 Task: Add Attachment from computer to Card Card0000000237 in Board Board0000000060 in Workspace WS0000000020 in Trello. Add Cover Purple to Card Card0000000237 in Board Board0000000060 in Workspace WS0000000020 in Trello. Add "Move Card To …" Button titled Button0000000237 to "top" of the list "To Do" to Card Card0000000237 in Board Board0000000060 in Workspace WS0000000020 in Trello. Add Description DS0000000237 to Card Card0000000237 in Board Board0000000060 in Workspace WS0000000020 in Trello. Add Comment CM0000000237 to Card Card0000000237 in Board Board0000000060 in Workspace WS0000000020 in Trello
Action: Mouse moved to (402, 327)
Screenshot: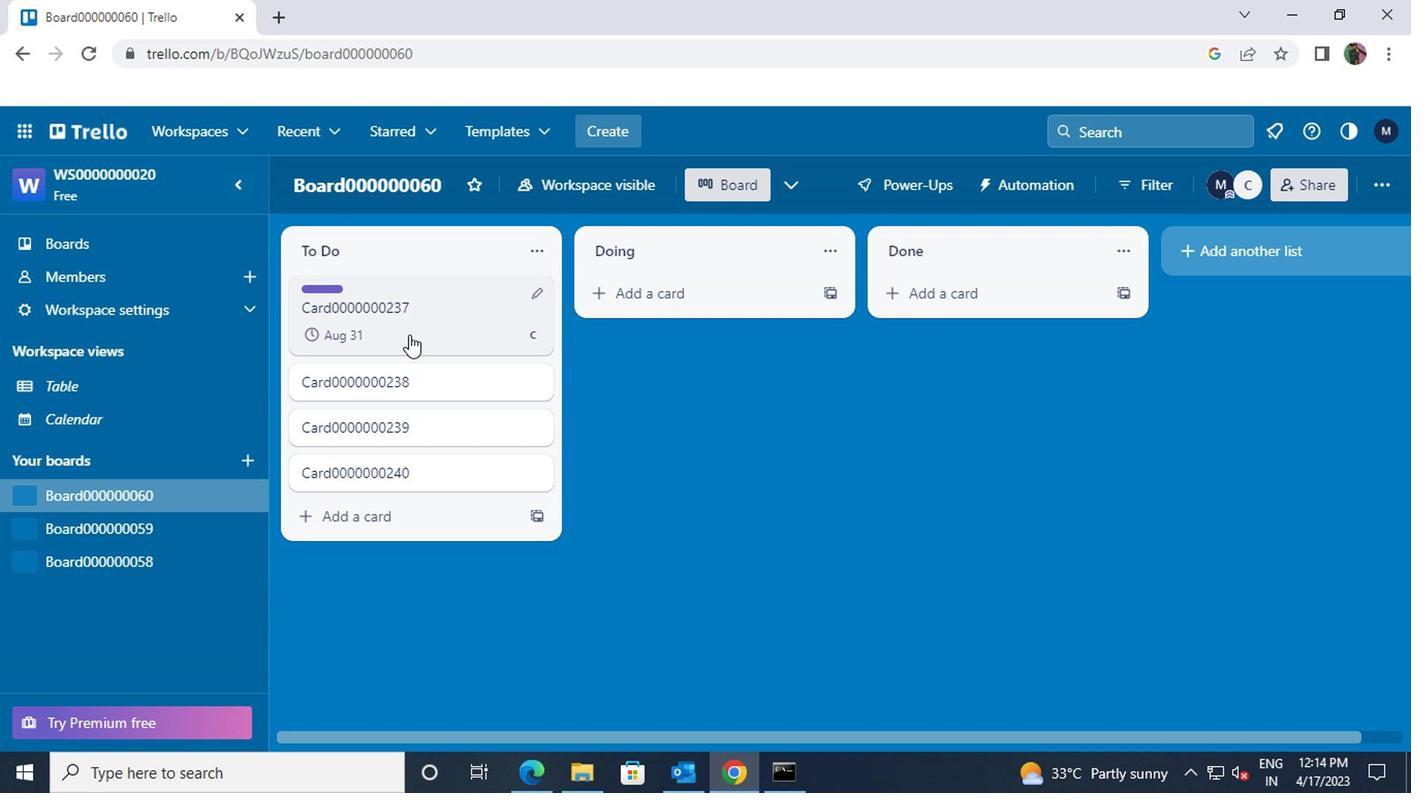 
Action: Mouse pressed left at (402, 327)
Screenshot: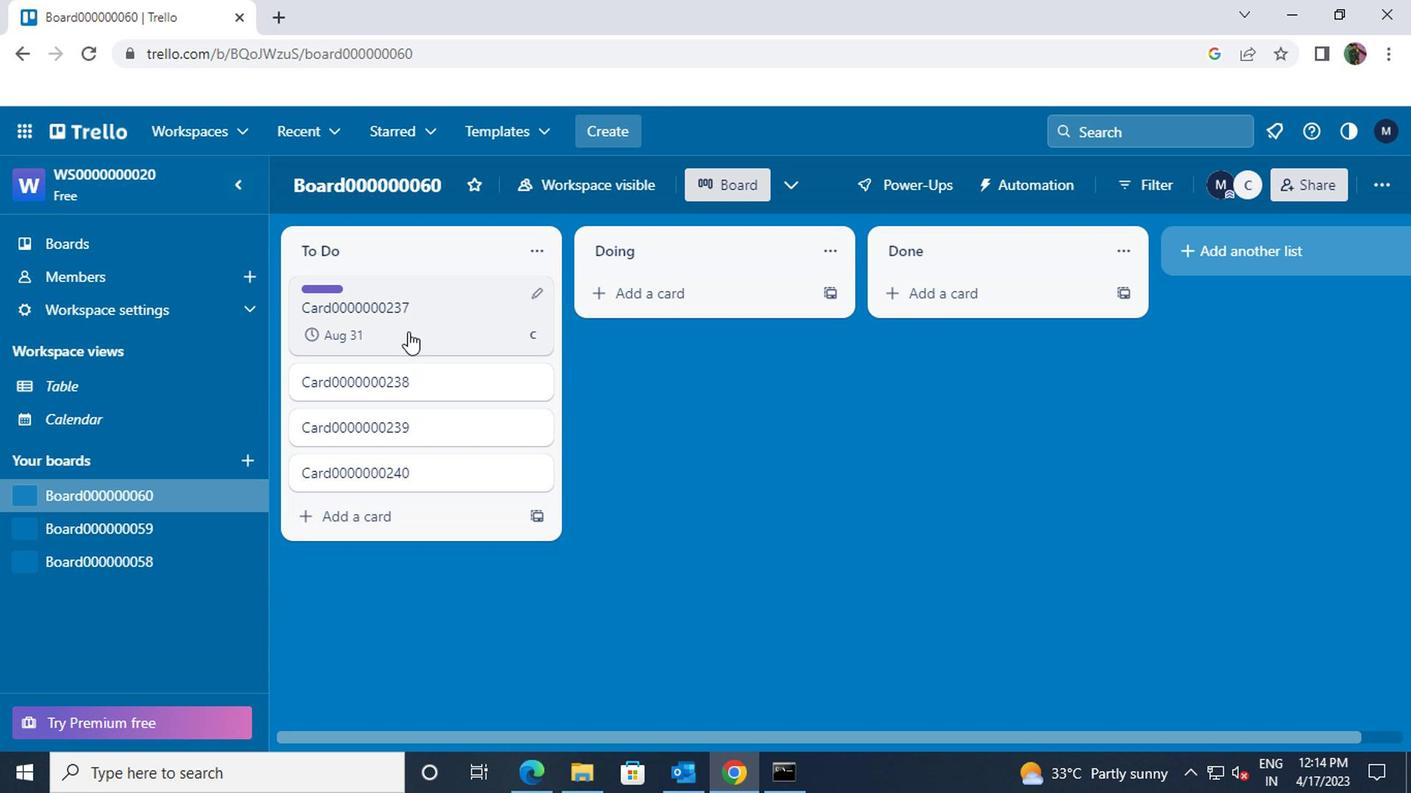 
Action: Mouse moved to (930, 461)
Screenshot: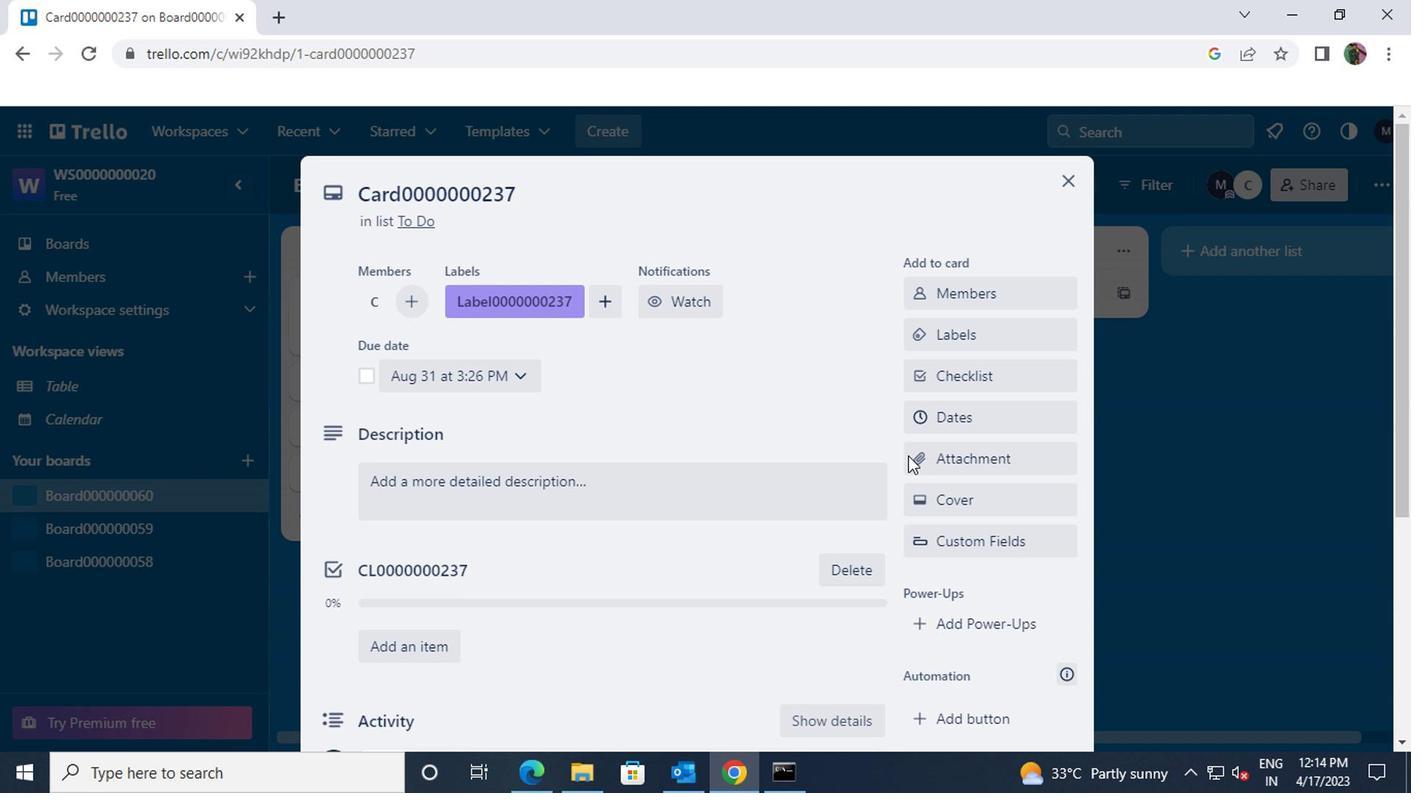 
Action: Mouse pressed left at (930, 461)
Screenshot: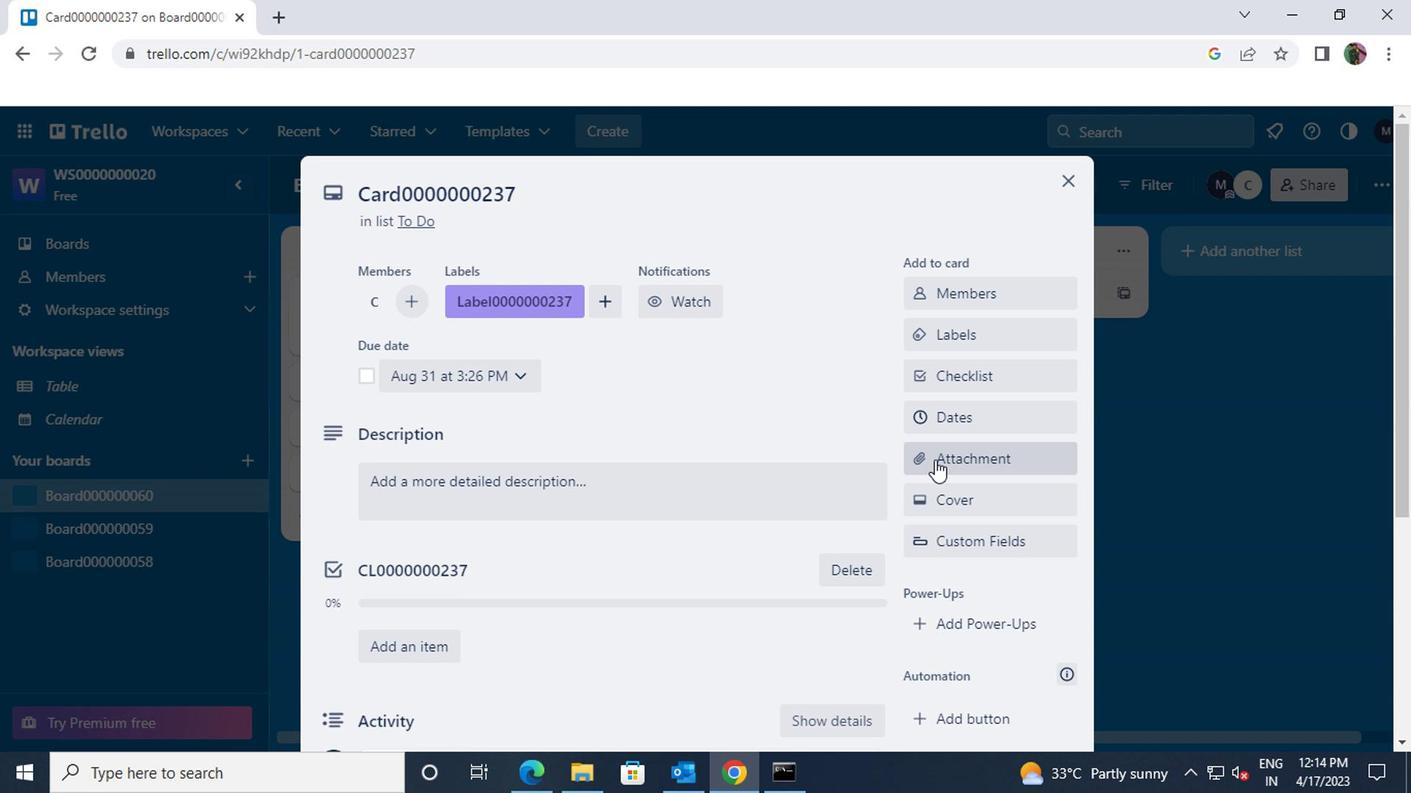 
Action: Mouse moved to (961, 216)
Screenshot: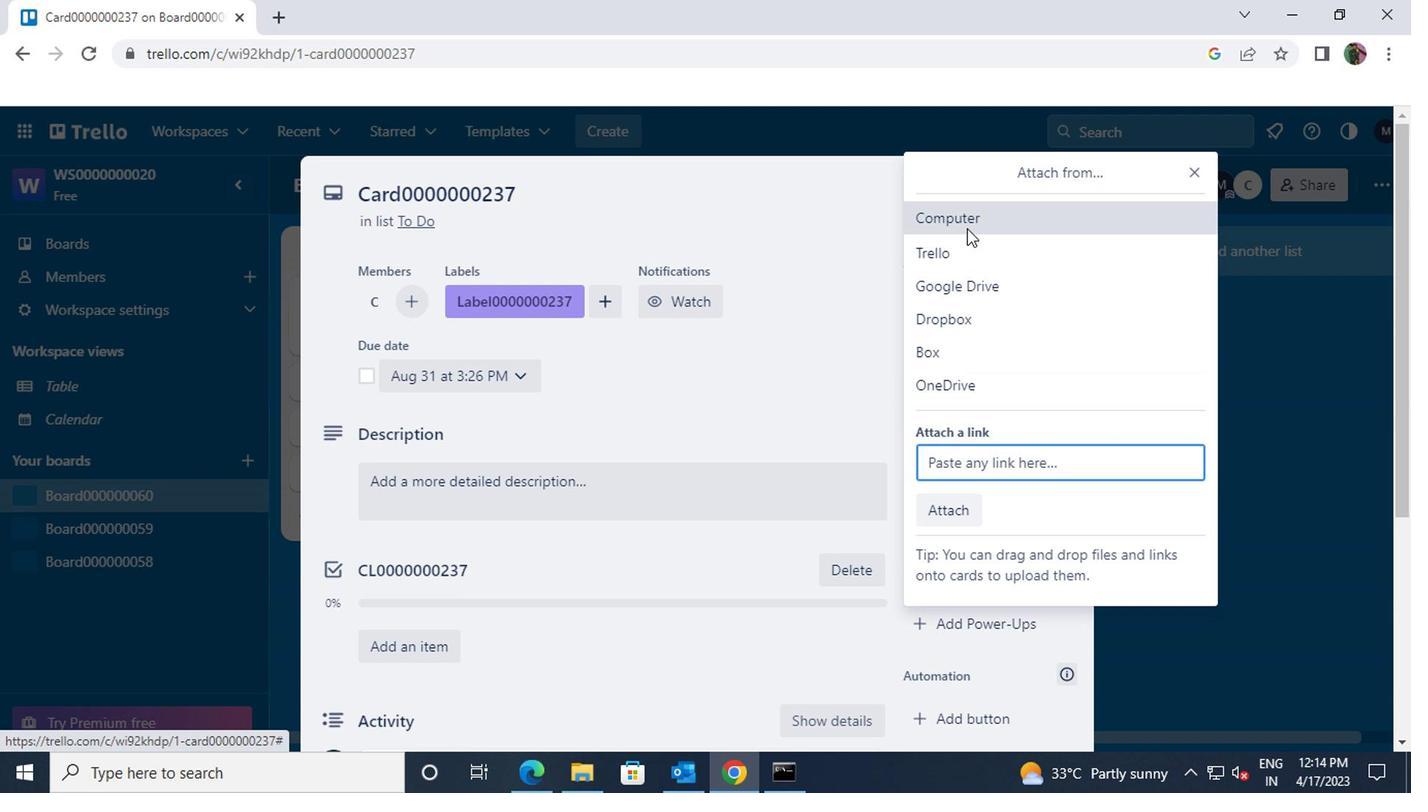
Action: Mouse pressed left at (961, 216)
Screenshot: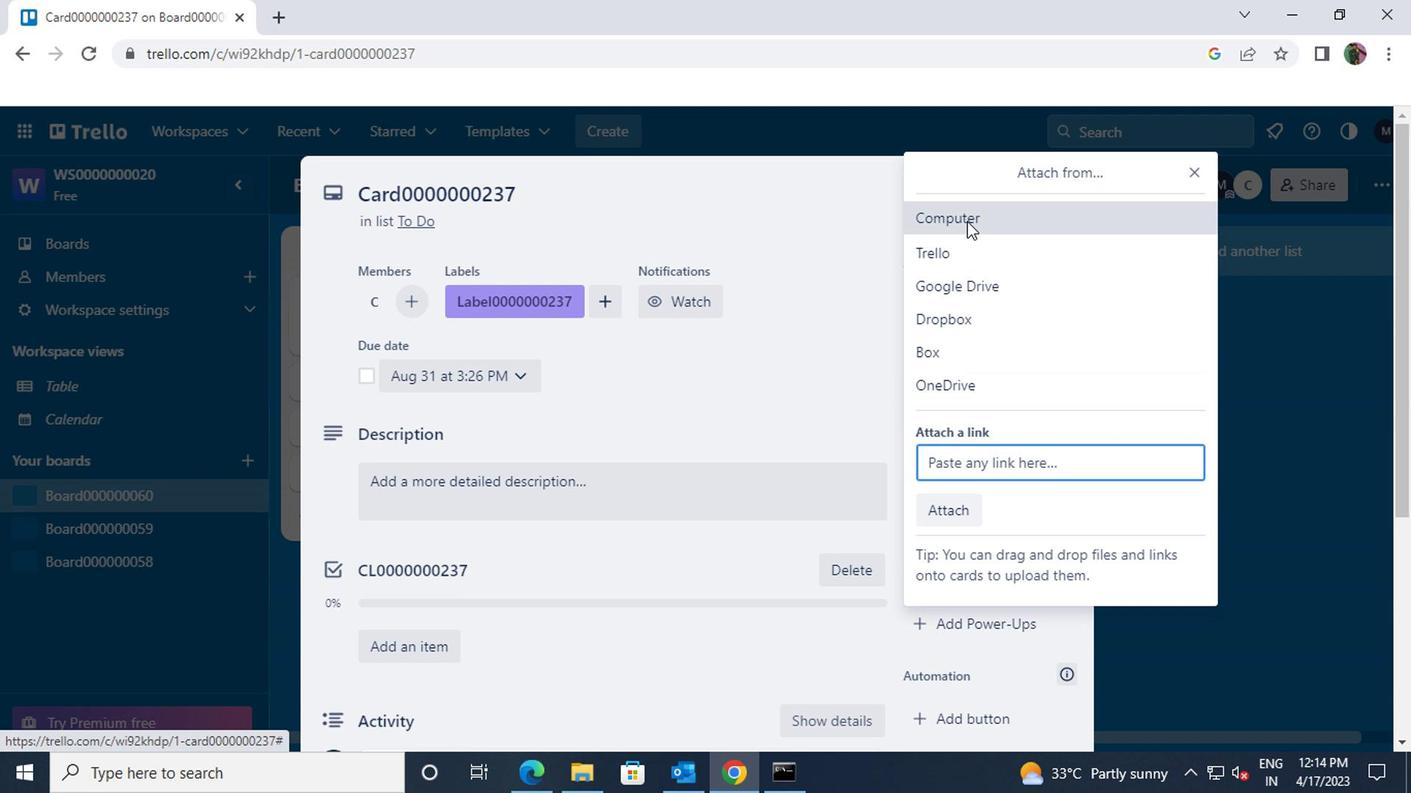 
Action: Mouse moved to (529, 222)
Screenshot: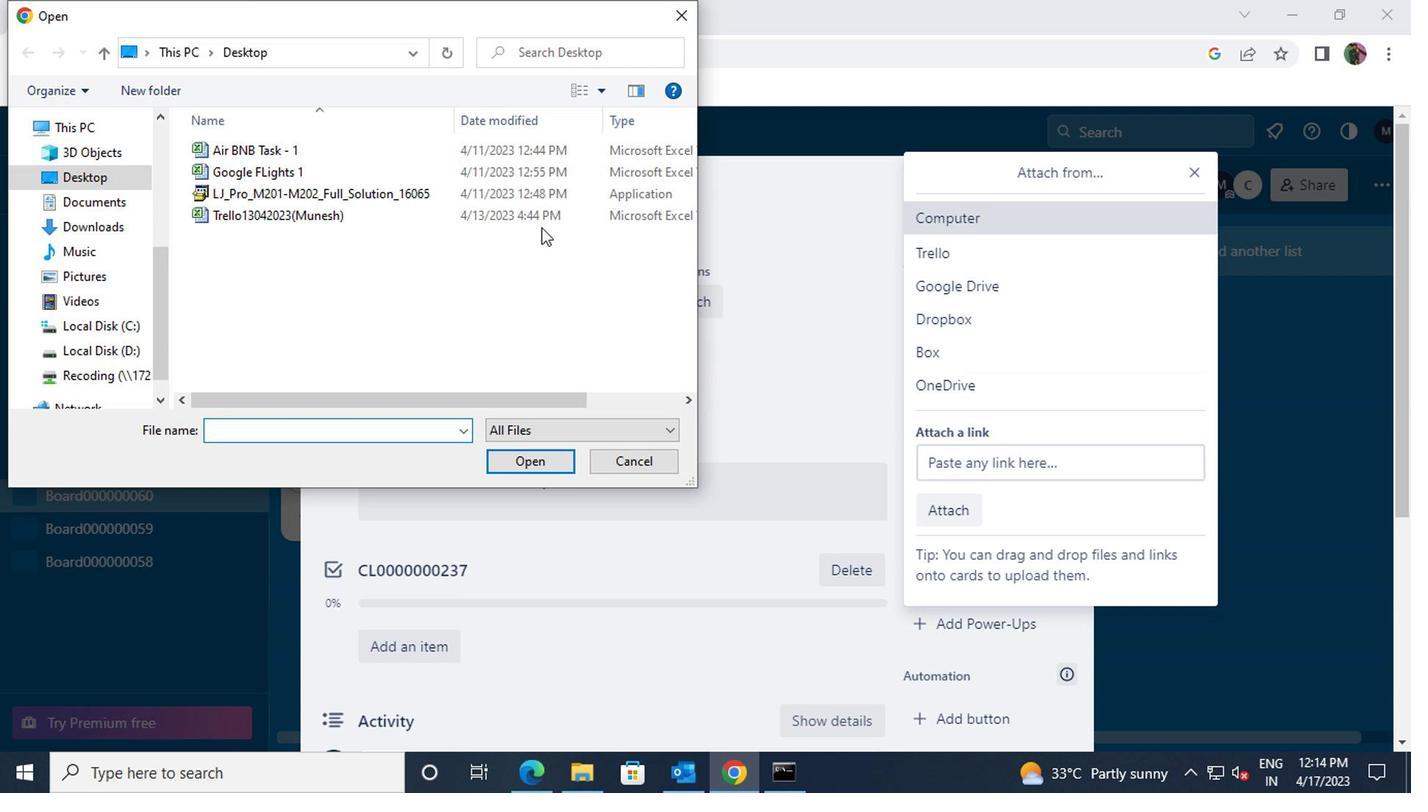 
Action: Mouse pressed left at (529, 222)
Screenshot: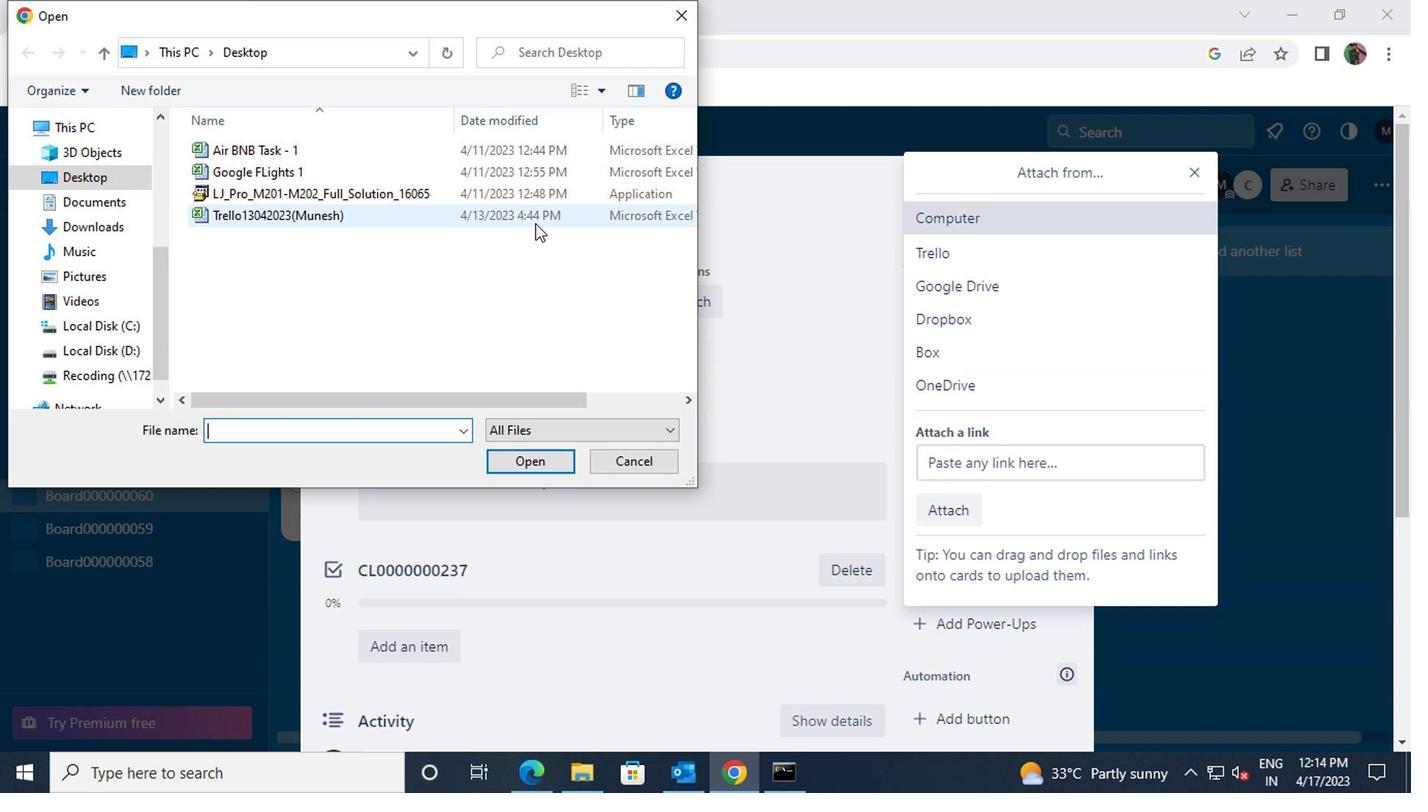 
Action: Mouse moved to (550, 460)
Screenshot: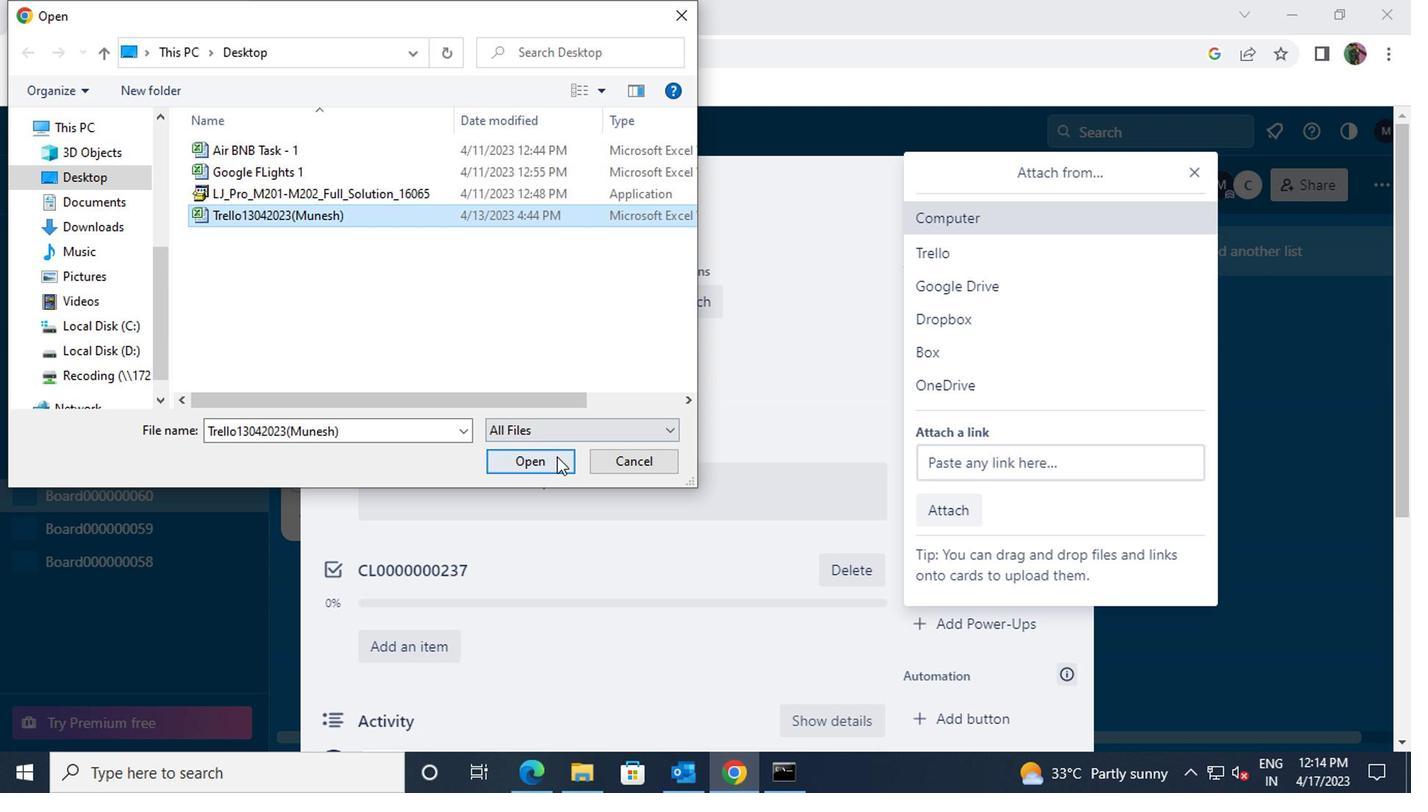 
Action: Mouse pressed left at (550, 460)
Screenshot: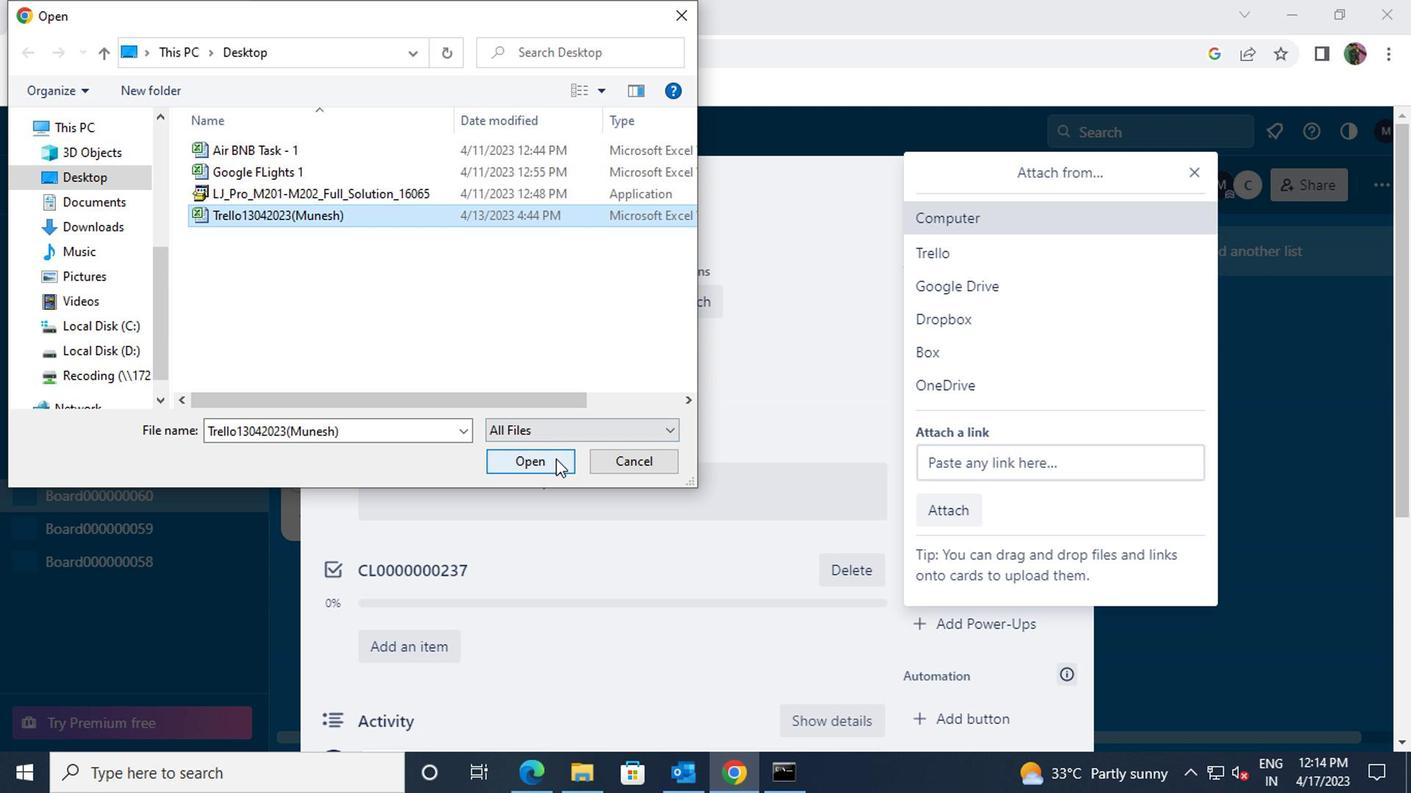 
Action: Mouse moved to (979, 501)
Screenshot: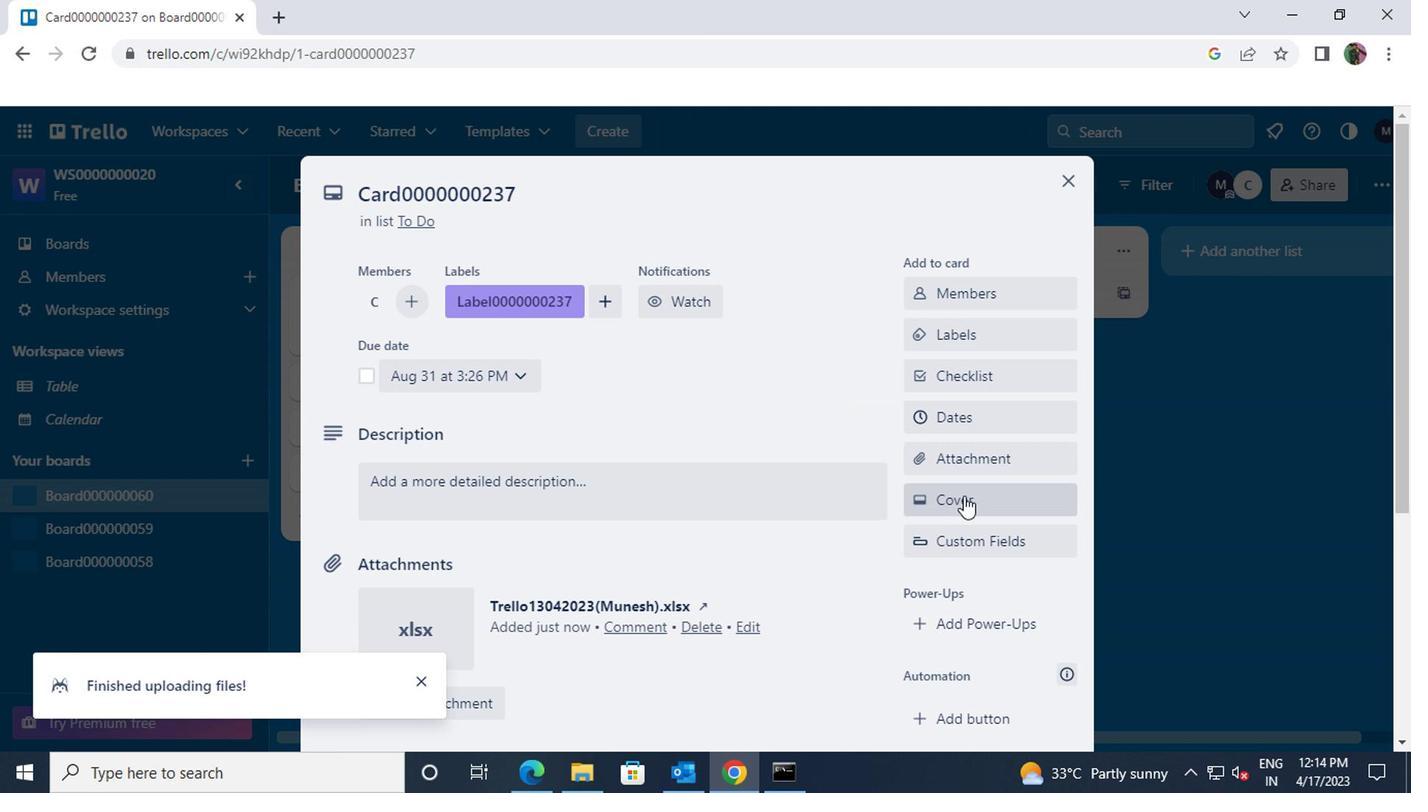 
Action: Mouse pressed left at (979, 501)
Screenshot: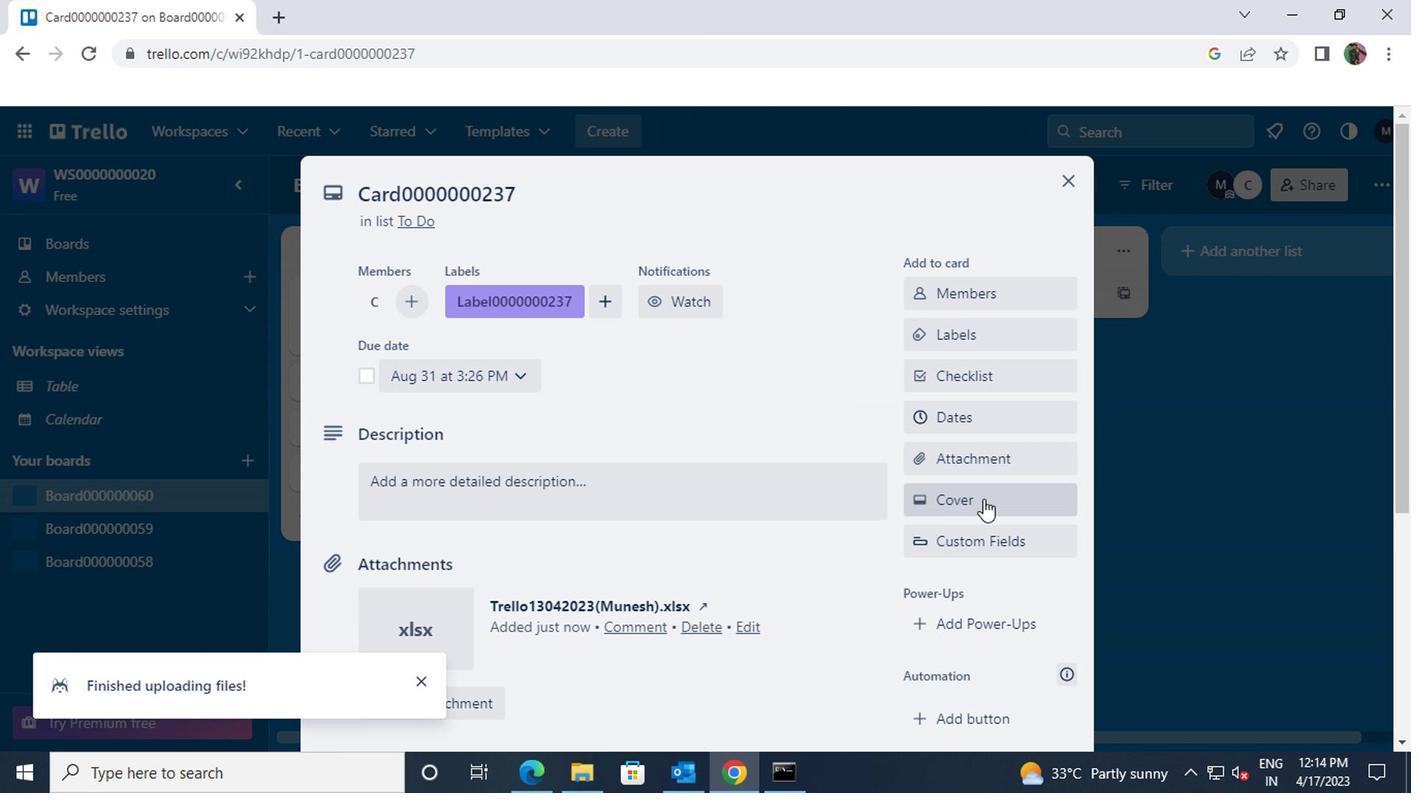 
Action: Mouse moved to (1166, 360)
Screenshot: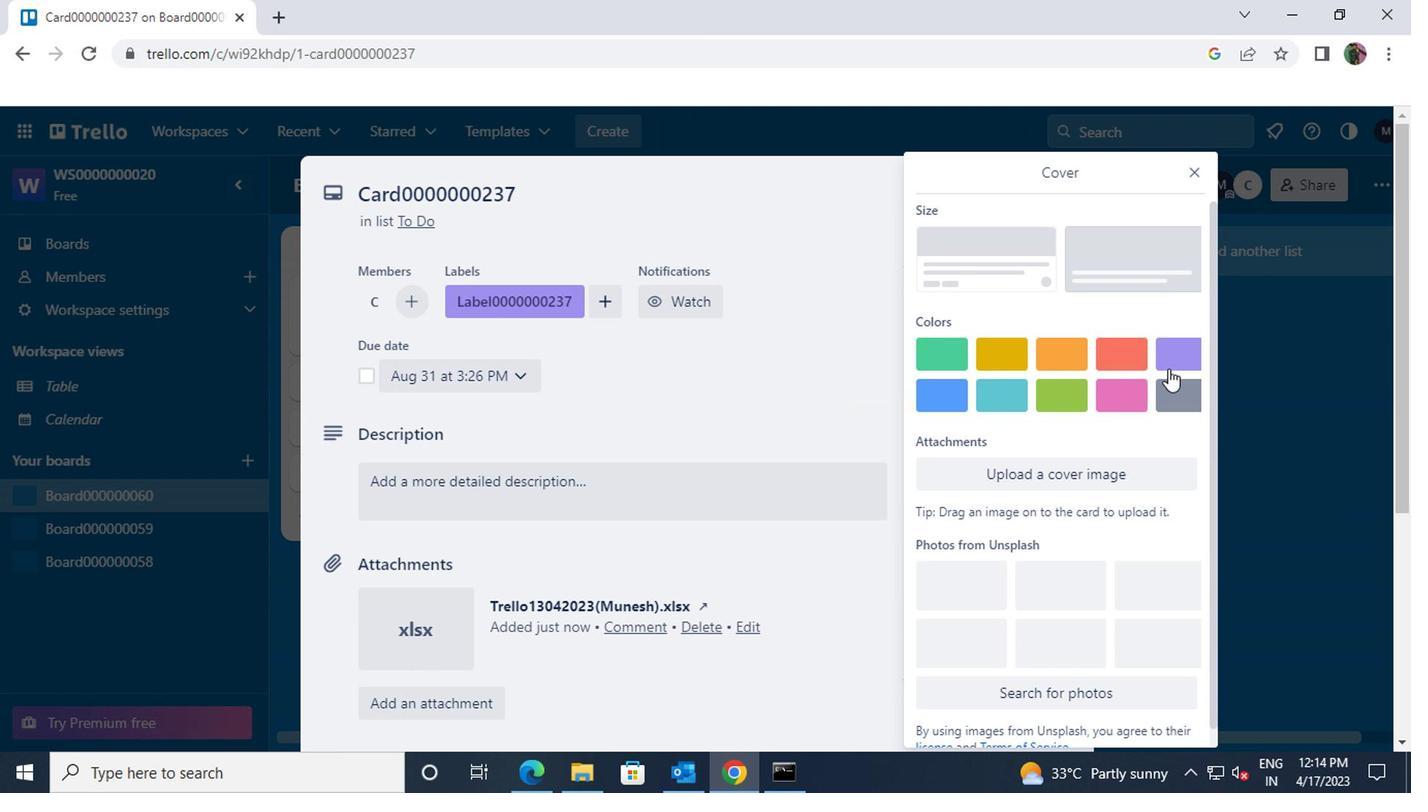 
Action: Mouse pressed left at (1166, 360)
Screenshot: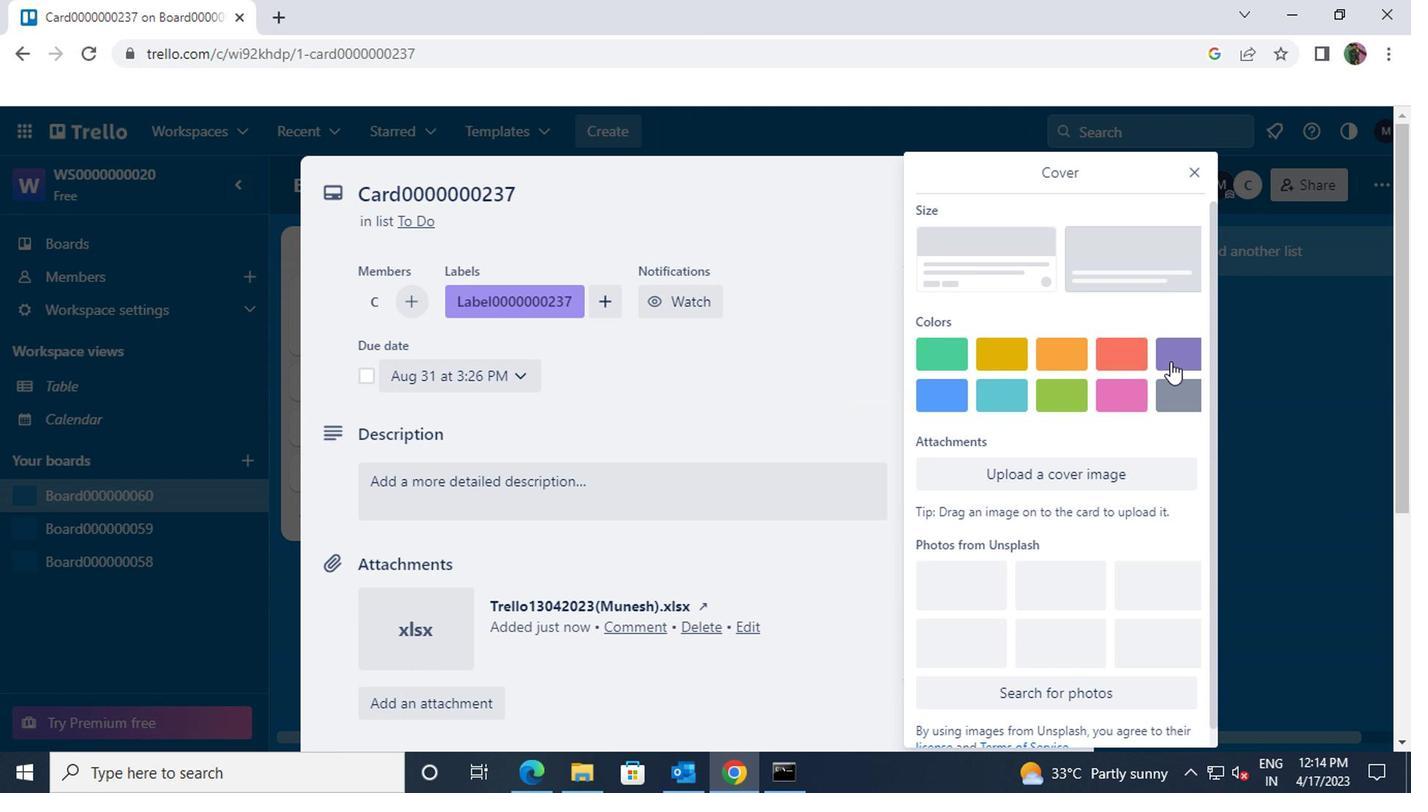 
Action: Mouse moved to (1190, 170)
Screenshot: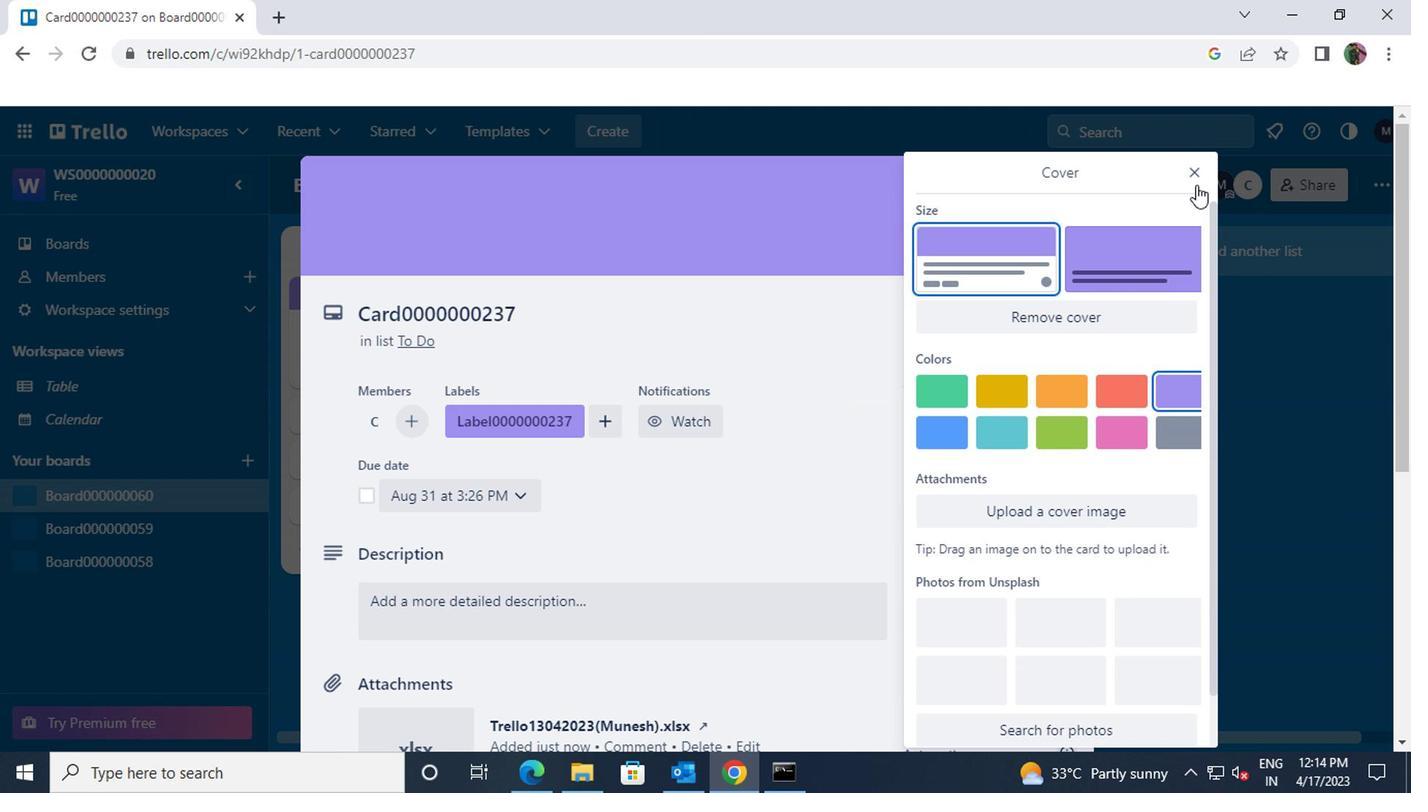
Action: Mouse pressed left at (1190, 170)
Screenshot: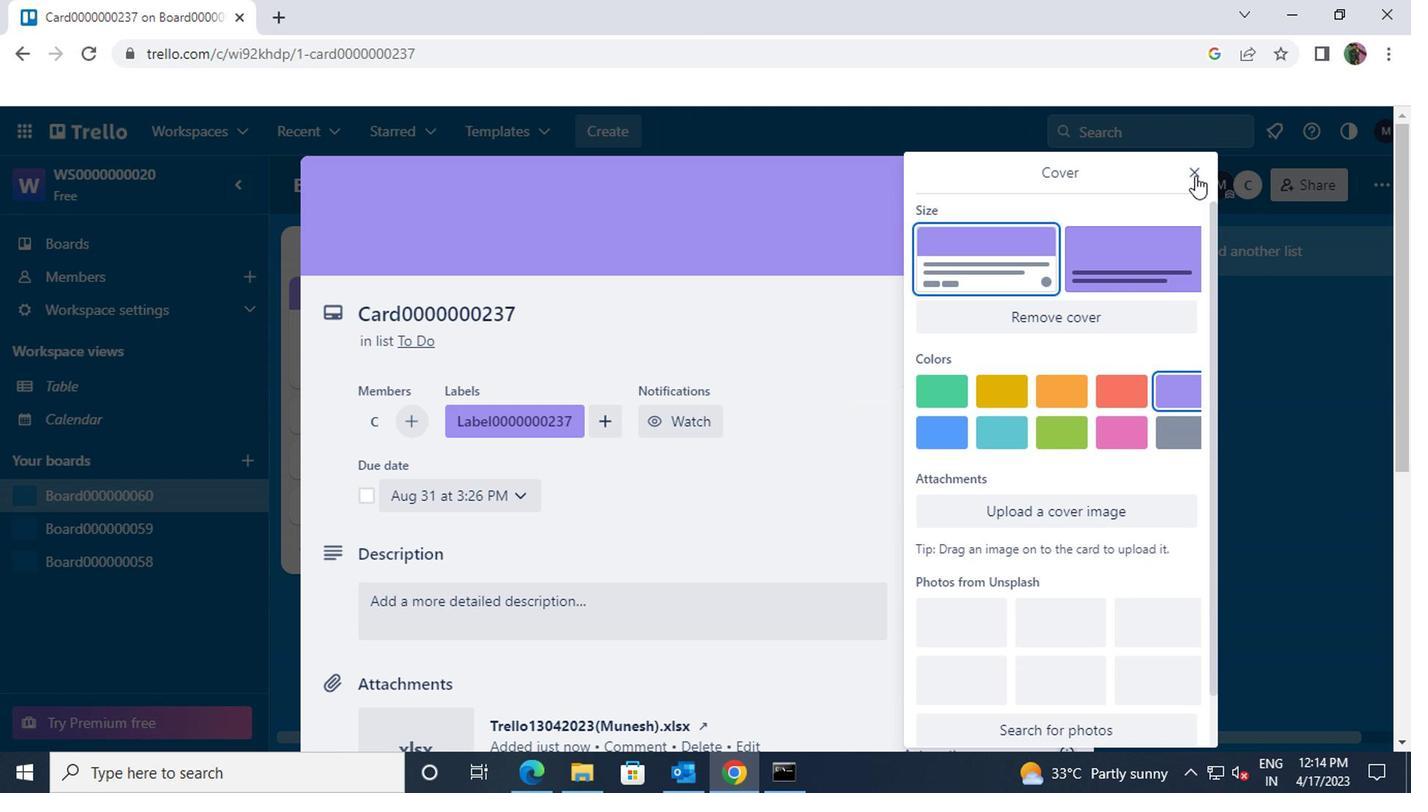 
Action: Mouse moved to (991, 529)
Screenshot: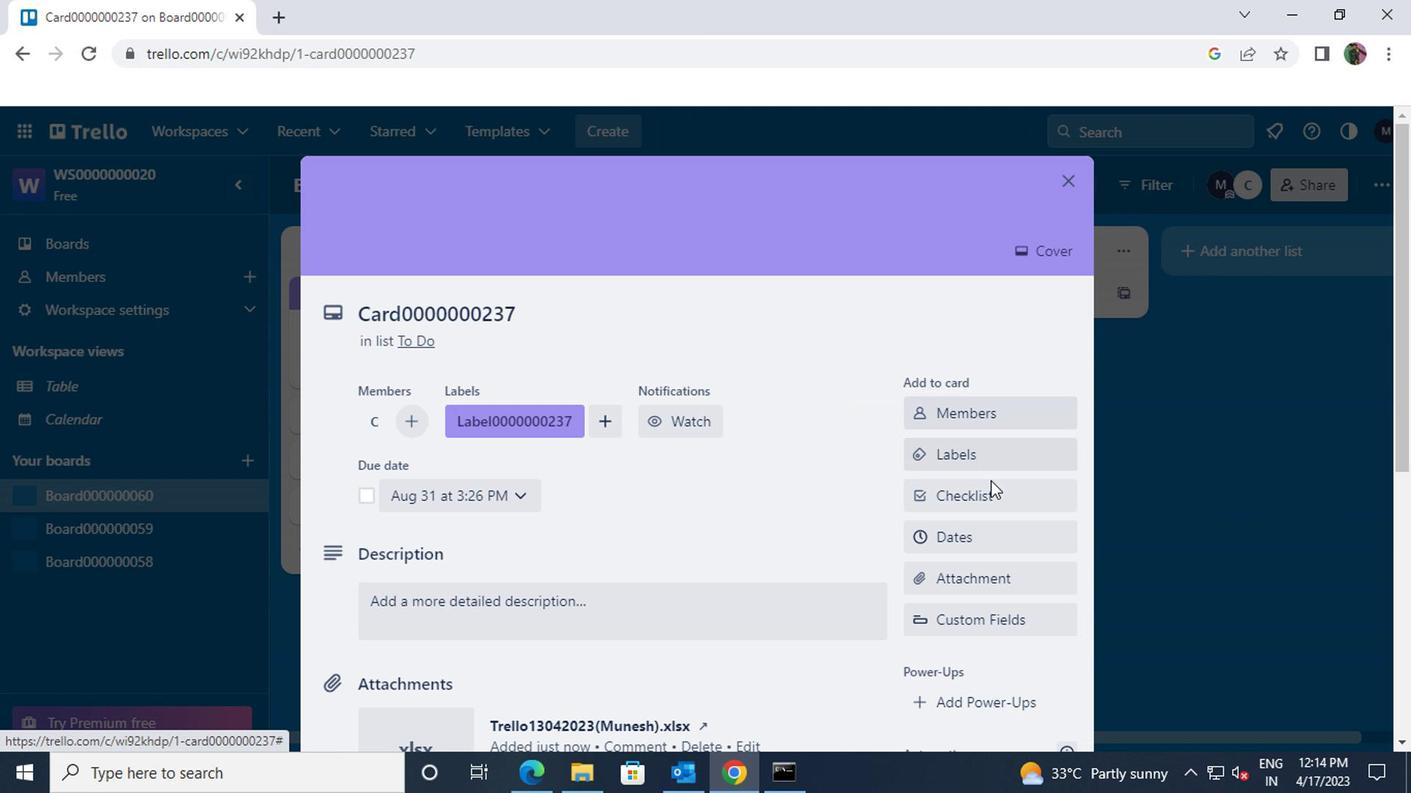 
Action: Mouse scrolled (991, 529) with delta (0, 0)
Screenshot: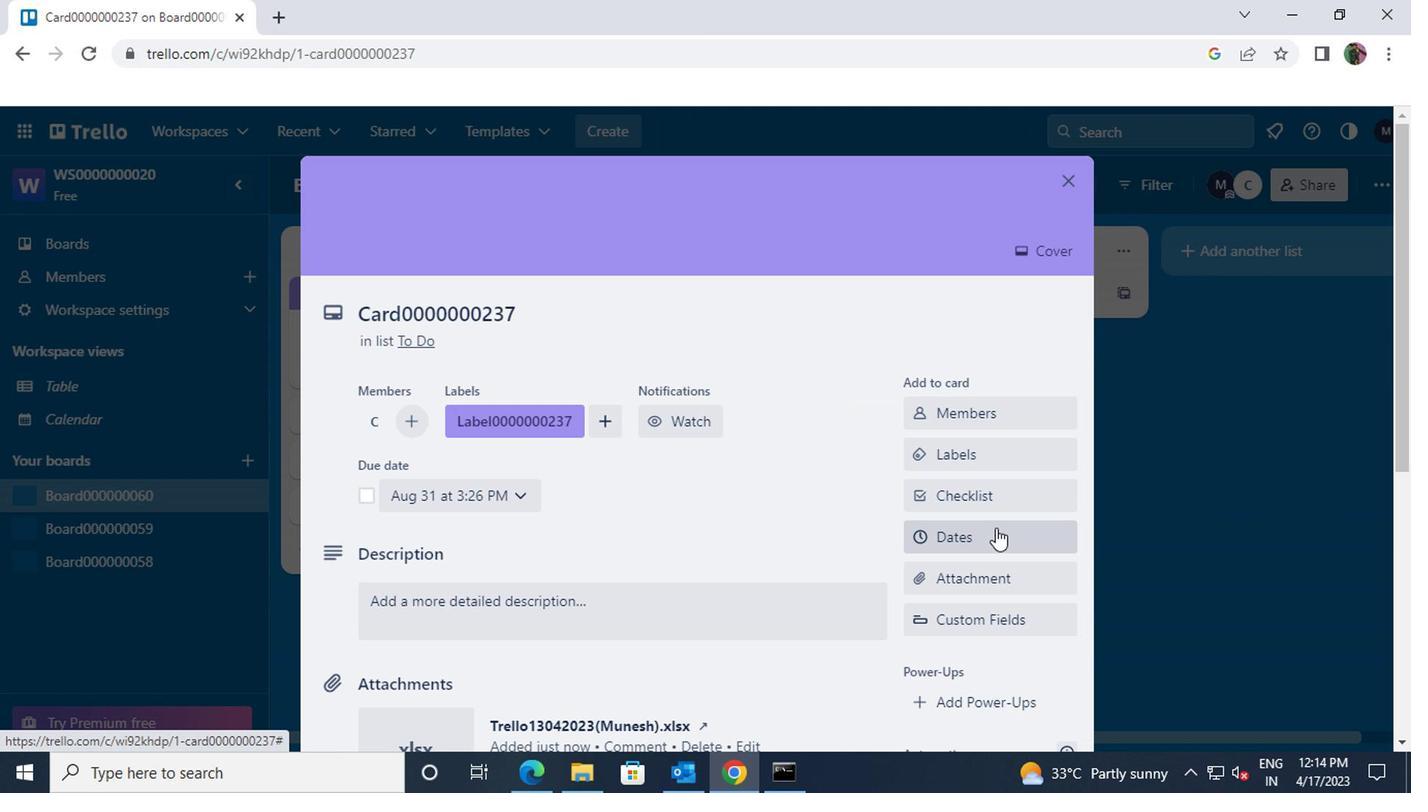 
Action: Mouse scrolled (991, 529) with delta (0, 0)
Screenshot: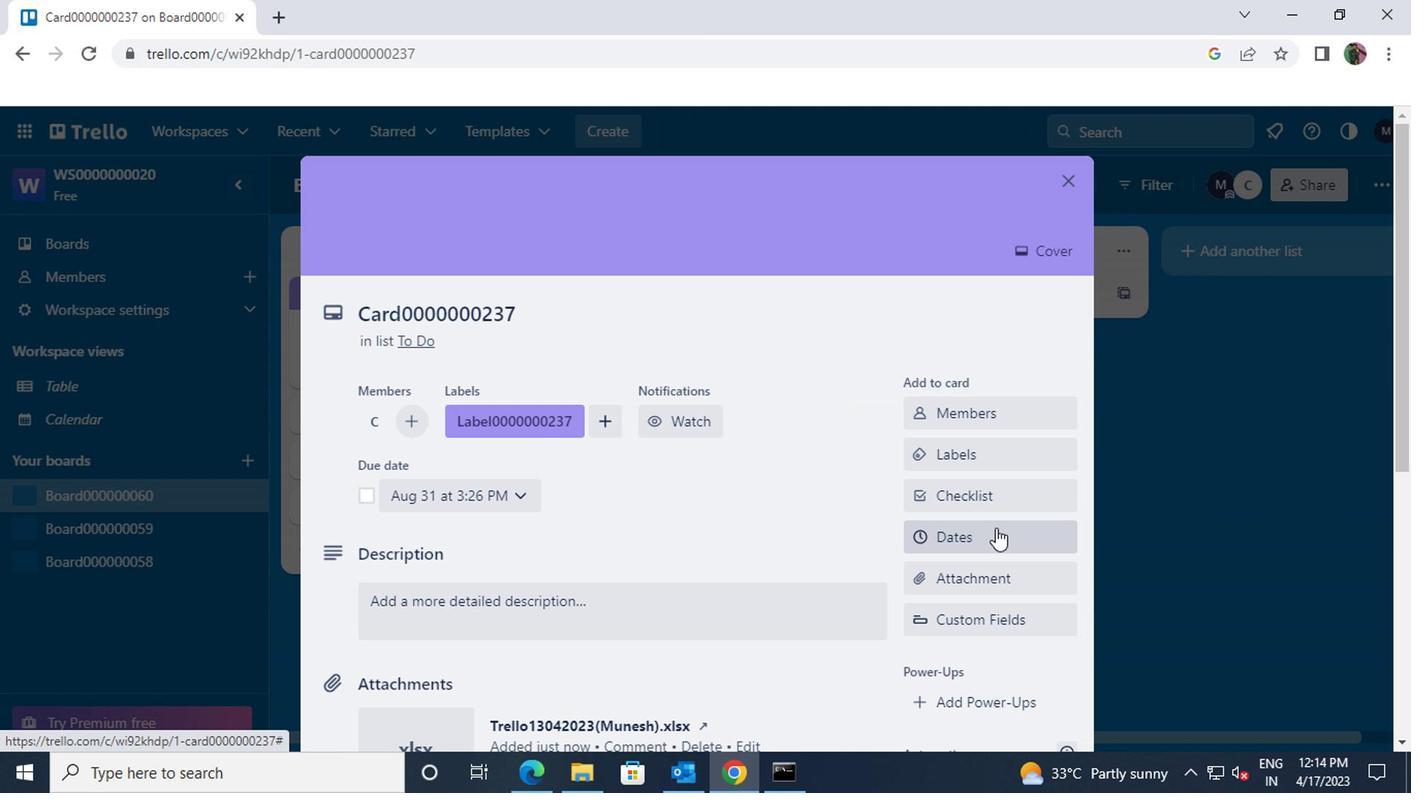 
Action: Mouse scrolled (991, 529) with delta (0, 0)
Screenshot: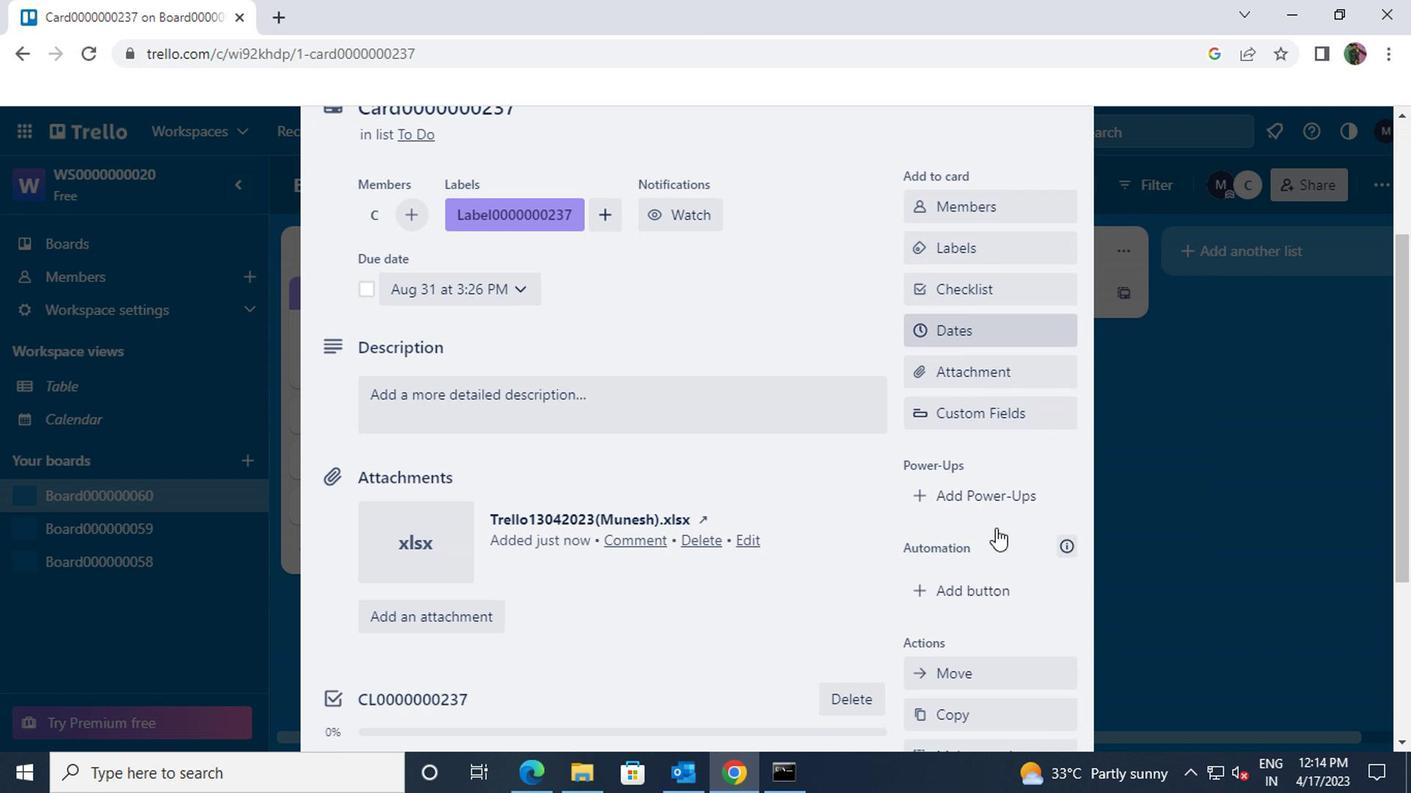 
Action: Mouse moved to (987, 499)
Screenshot: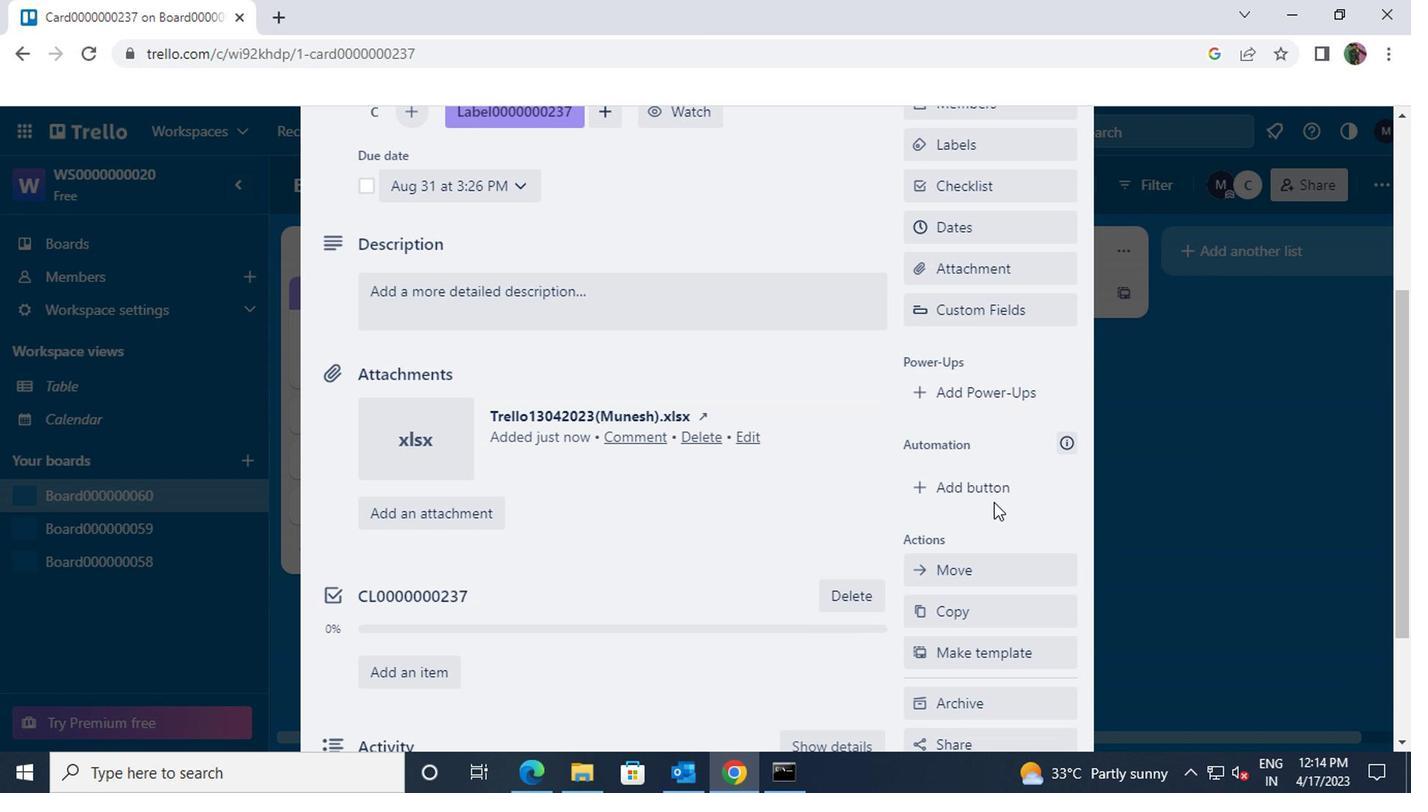 
Action: Mouse pressed left at (987, 499)
Screenshot: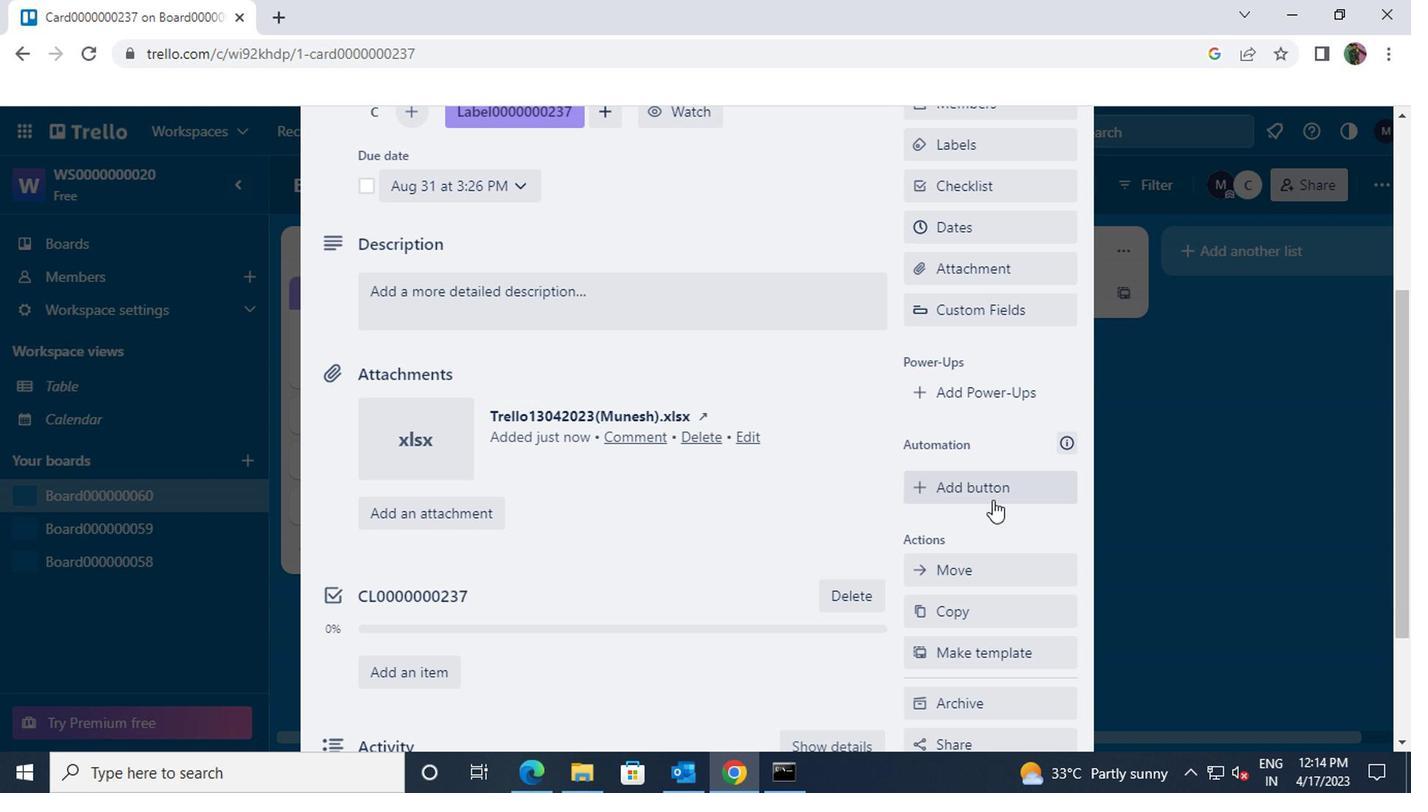 
Action: Mouse moved to (944, 271)
Screenshot: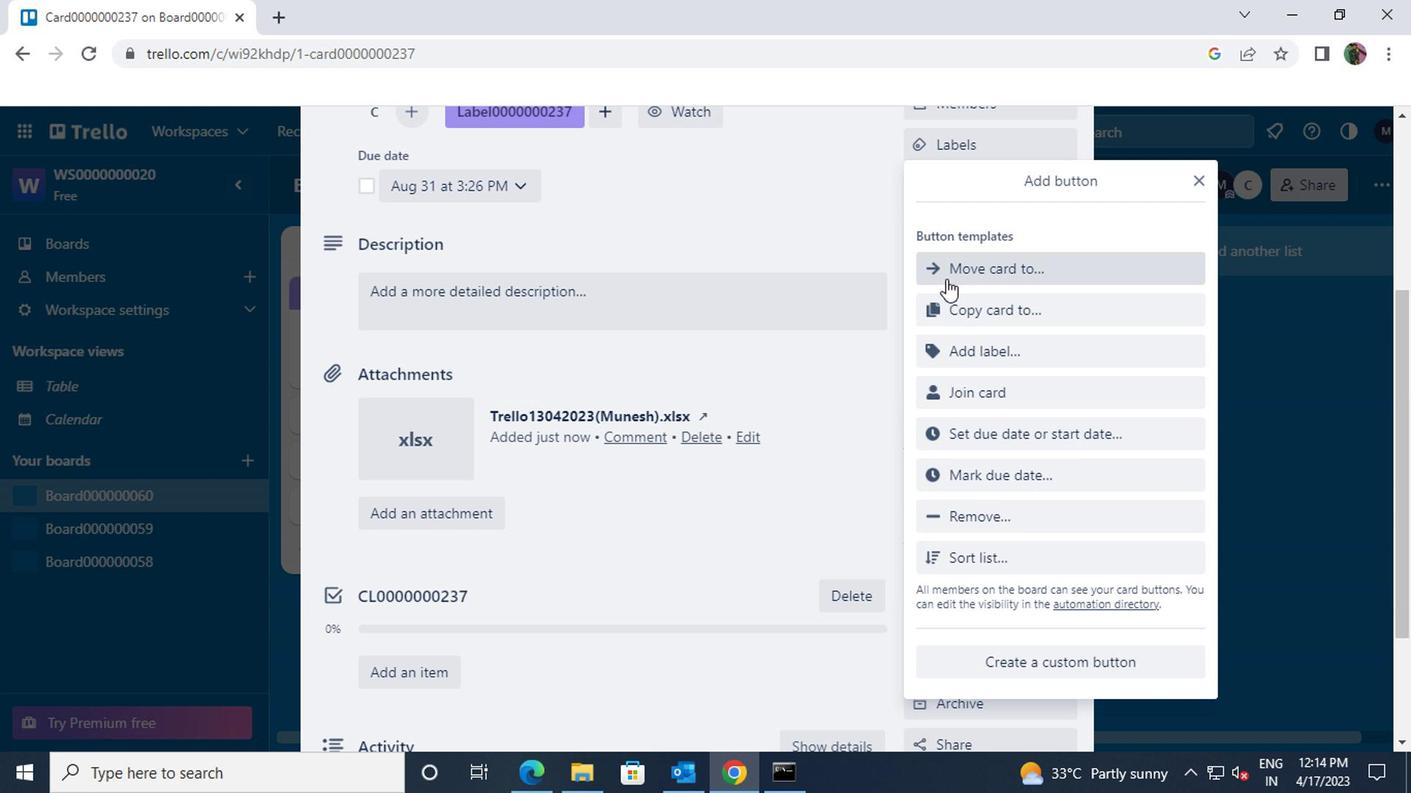 
Action: Mouse pressed left at (944, 271)
Screenshot: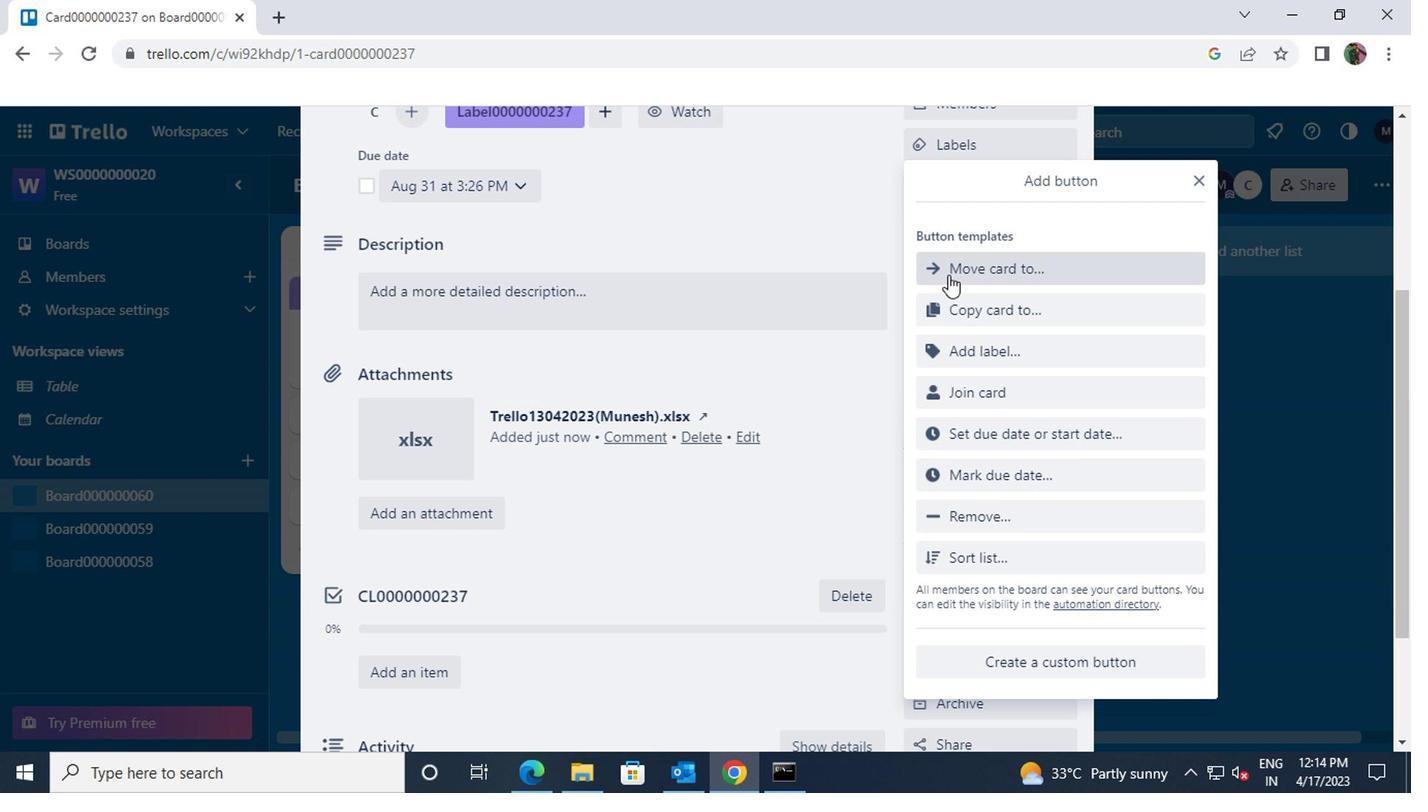 
Action: Mouse moved to (986, 257)
Screenshot: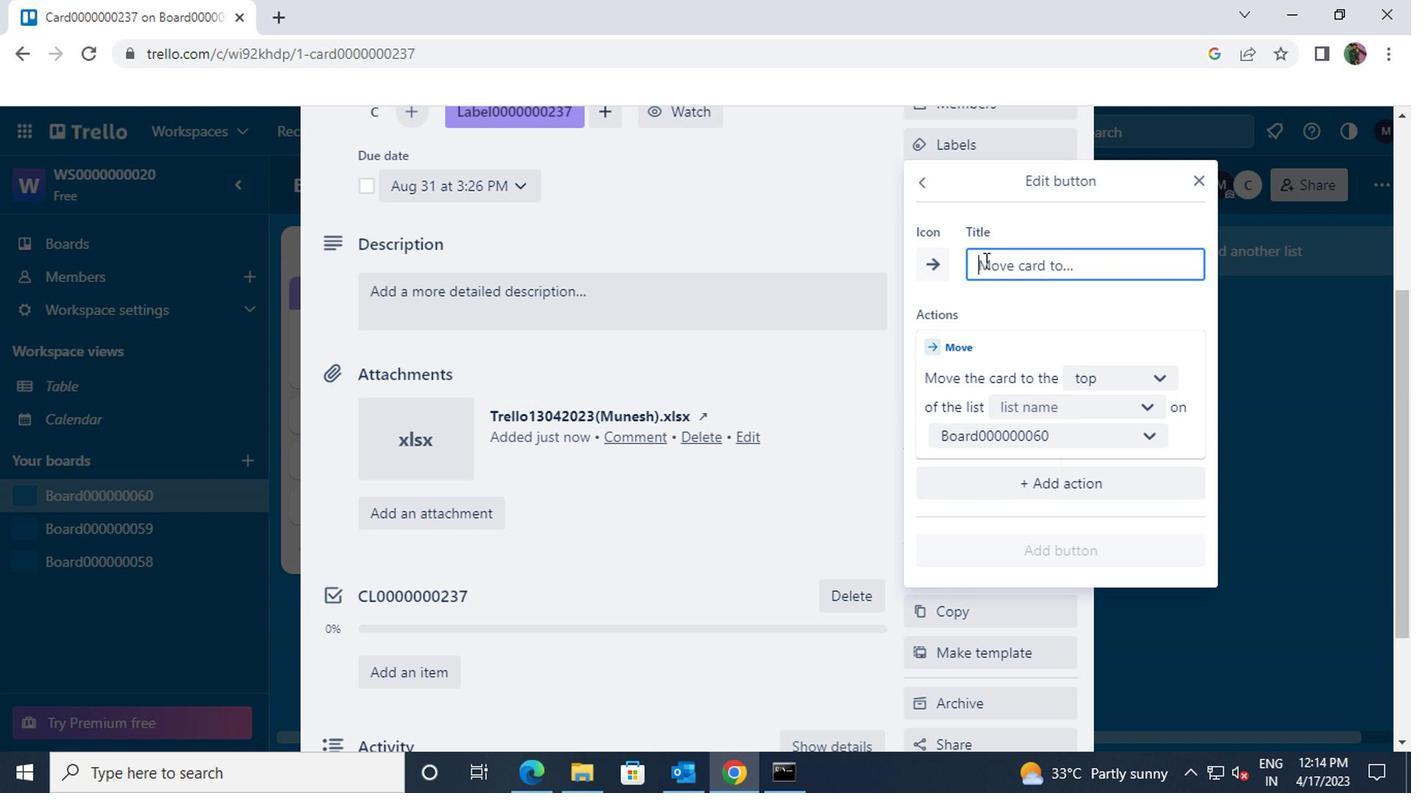 
Action: Mouse pressed left at (986, 257)
Screenshot: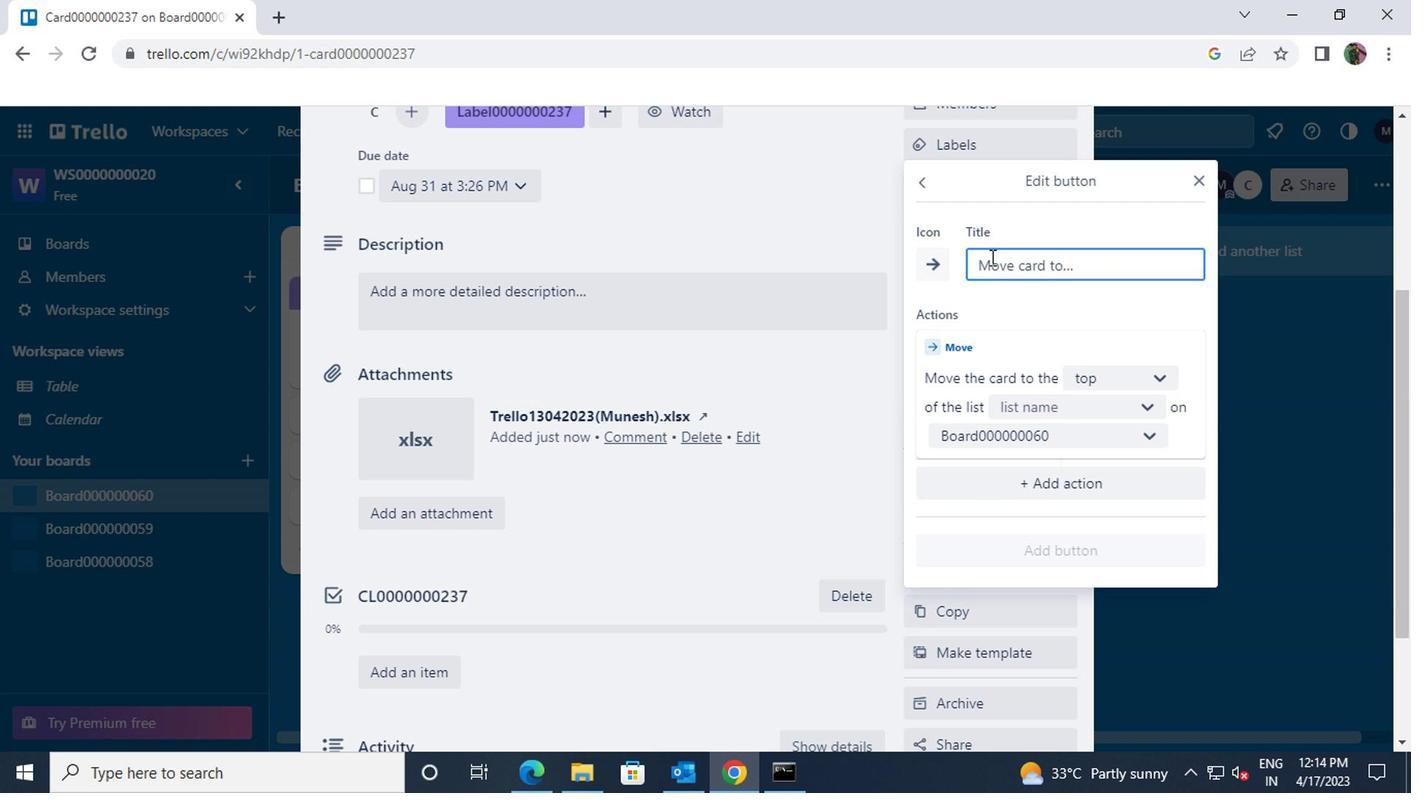 
Action: Key pressed <Key.shift>BUTTON0000000237
Screenshot: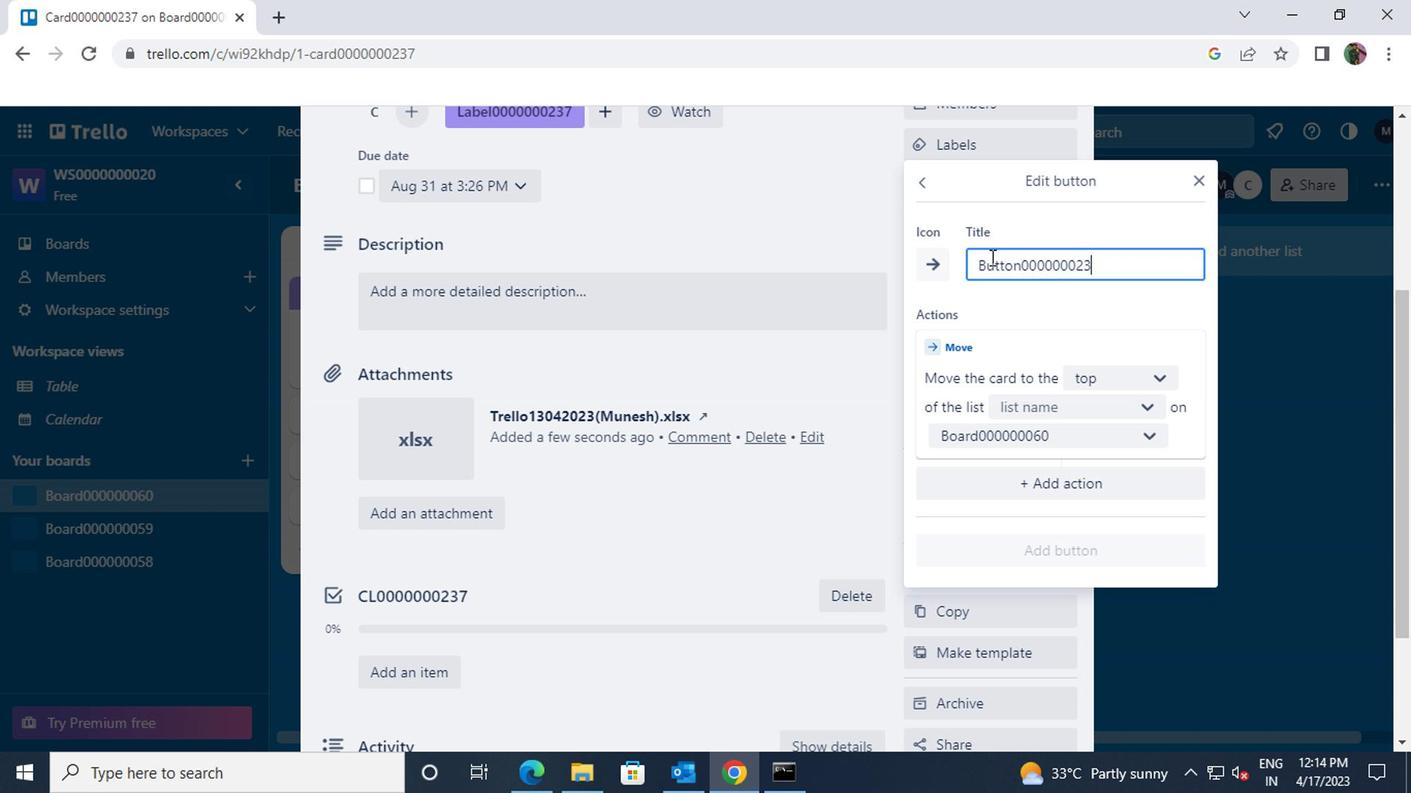 
Action: Mouse moved to (1159, 377)
Screenshot: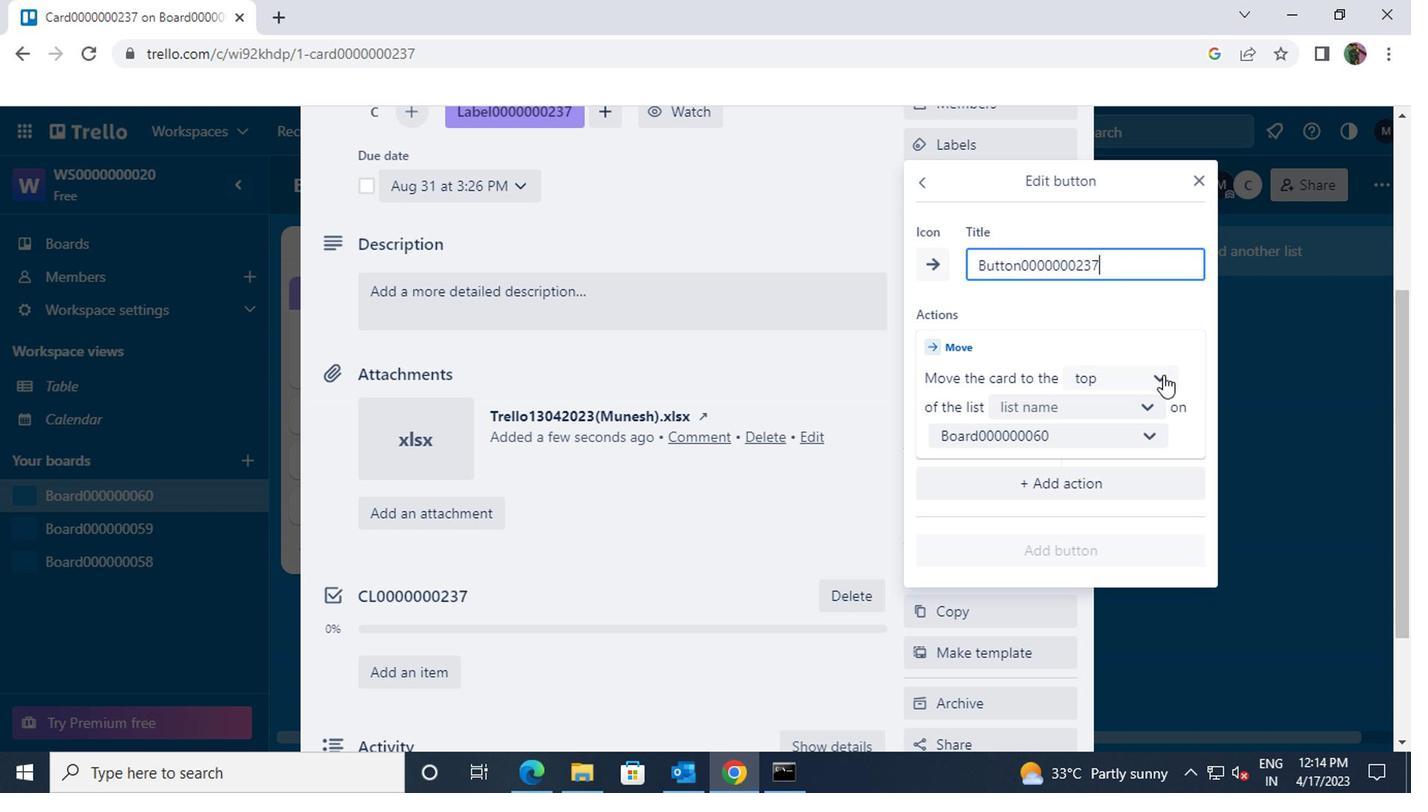 
Action: Mouse pressed left at (1159, 377)
Screenshot: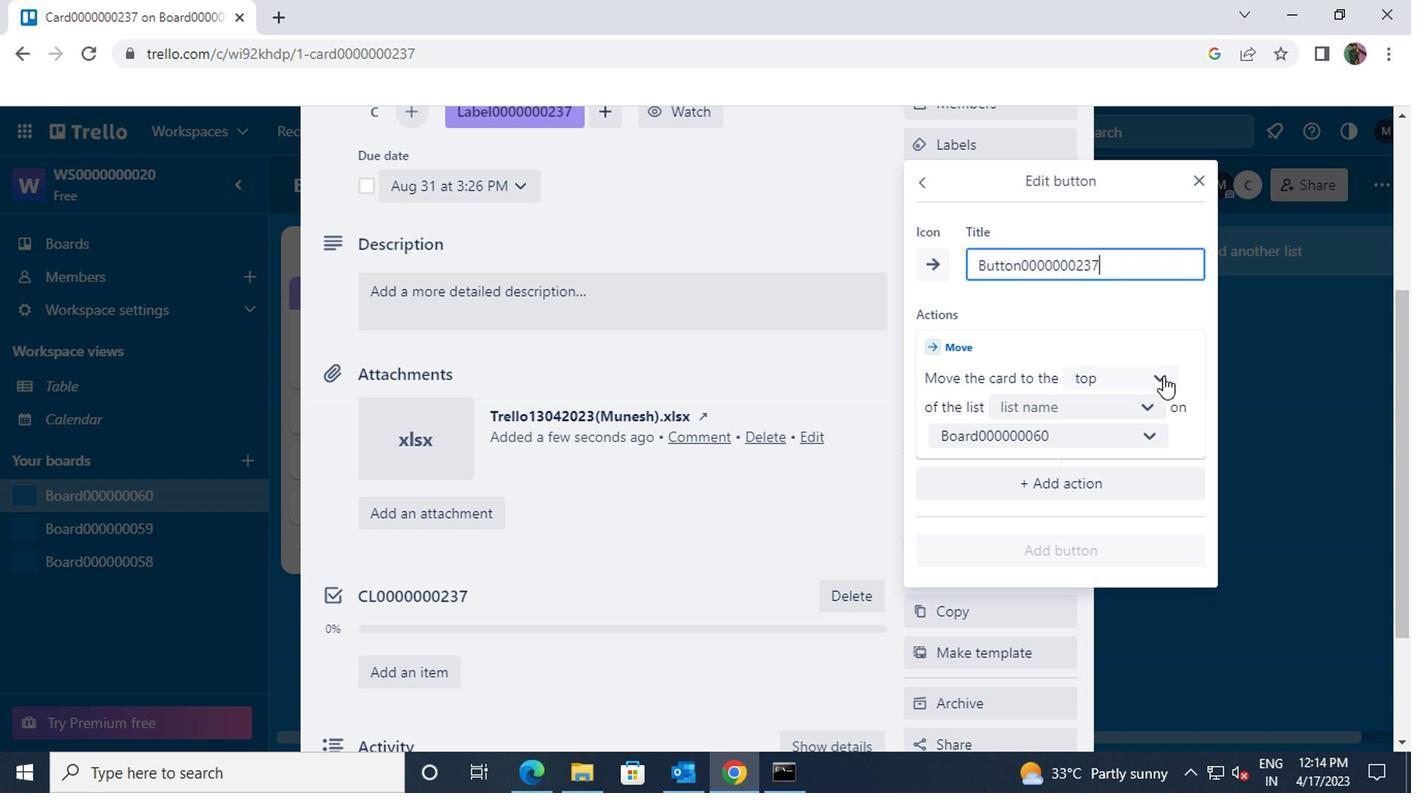 
Action: Mouse moved to (1133, 424)
Screenshot: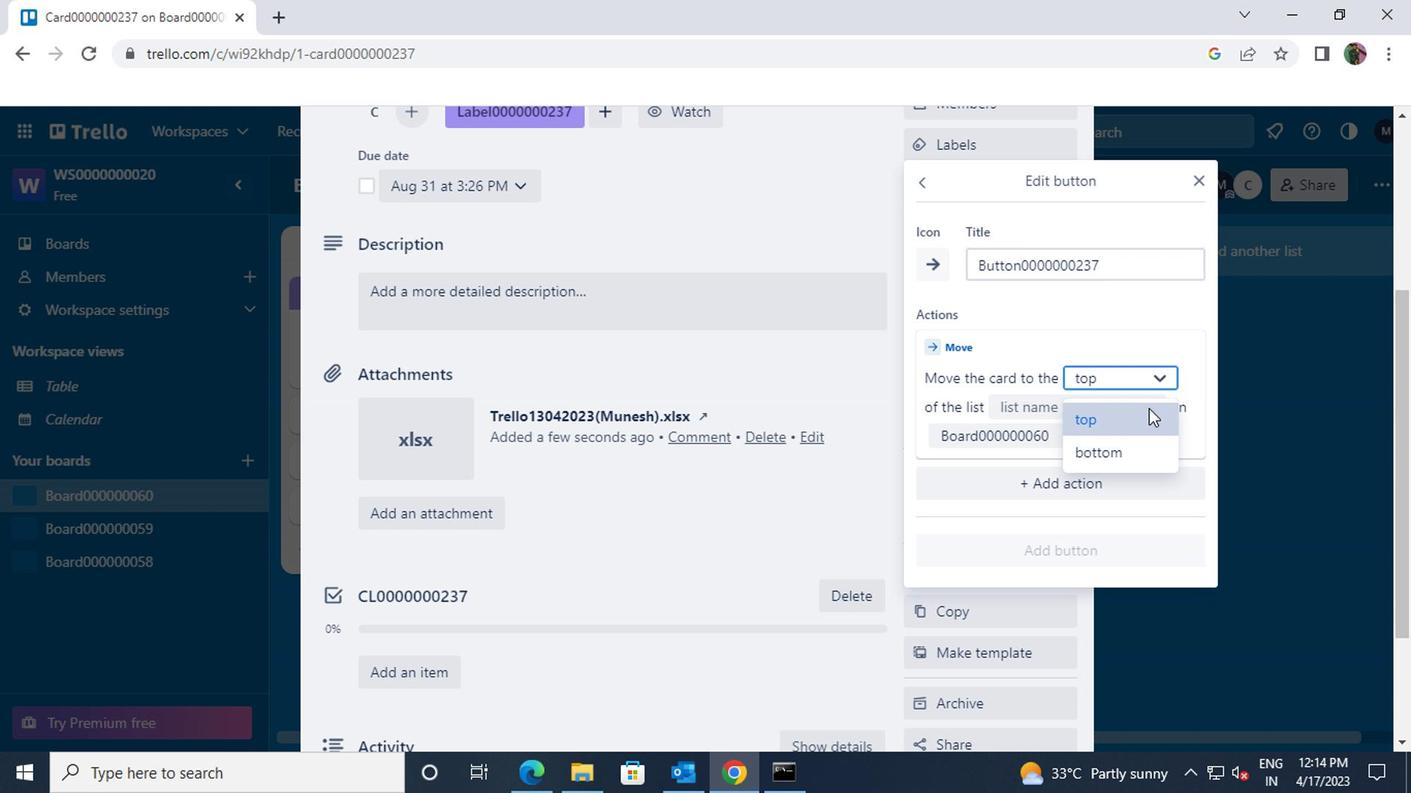 
Action: Mouse pressed left at (1133, 424)
Screenshot: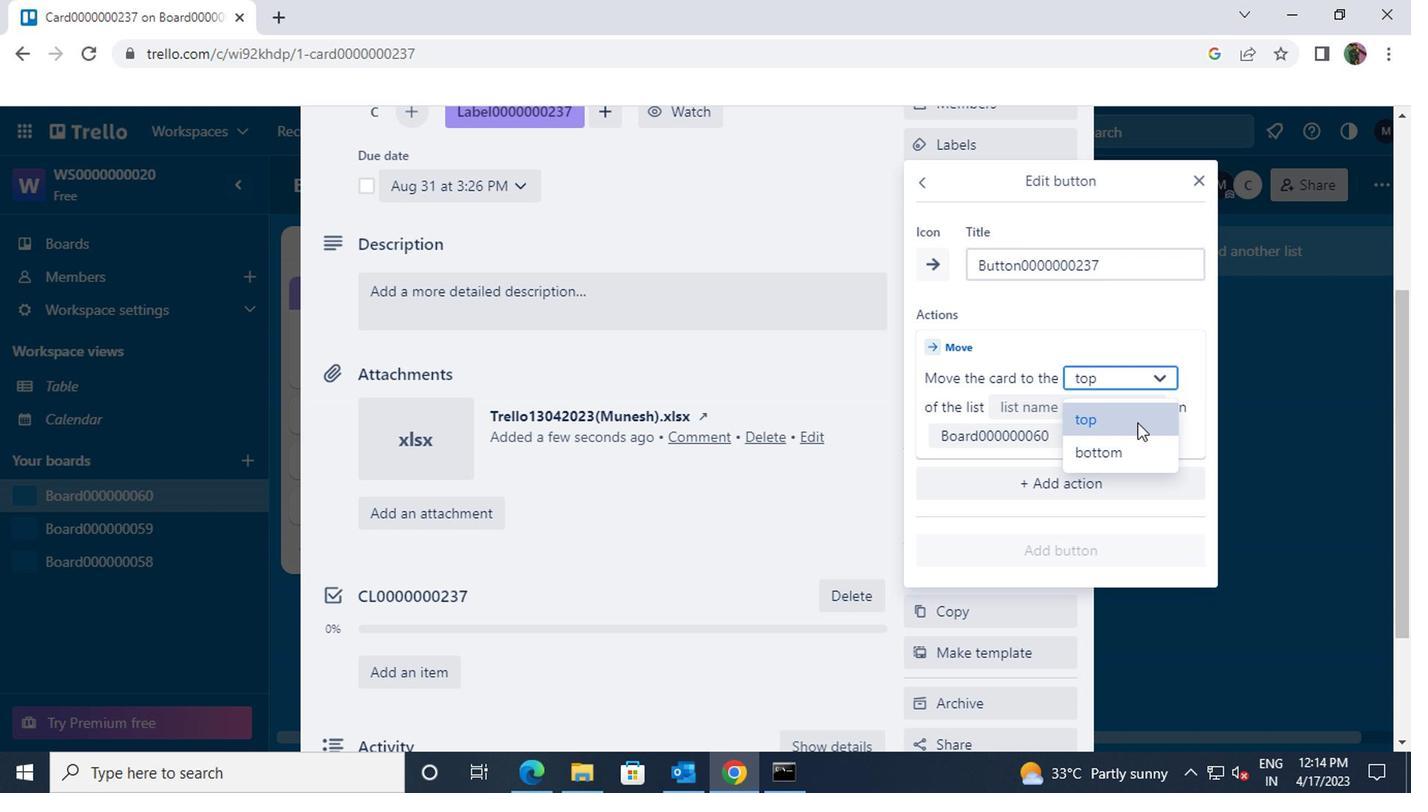
Action: Mouse moved to (1139, 404)
Screenshot: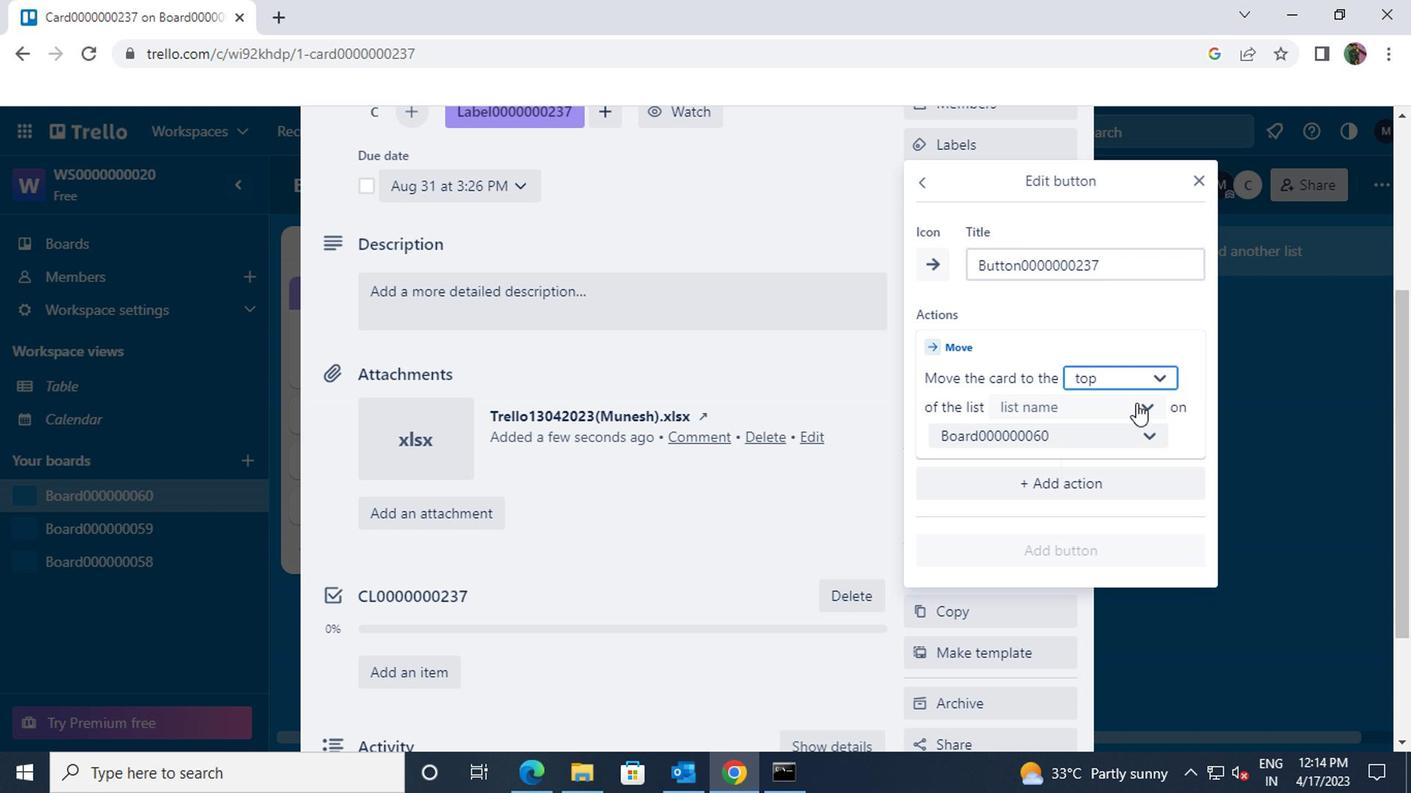 
Action: Mouse pressed left at (1139, 404)
Screenshot: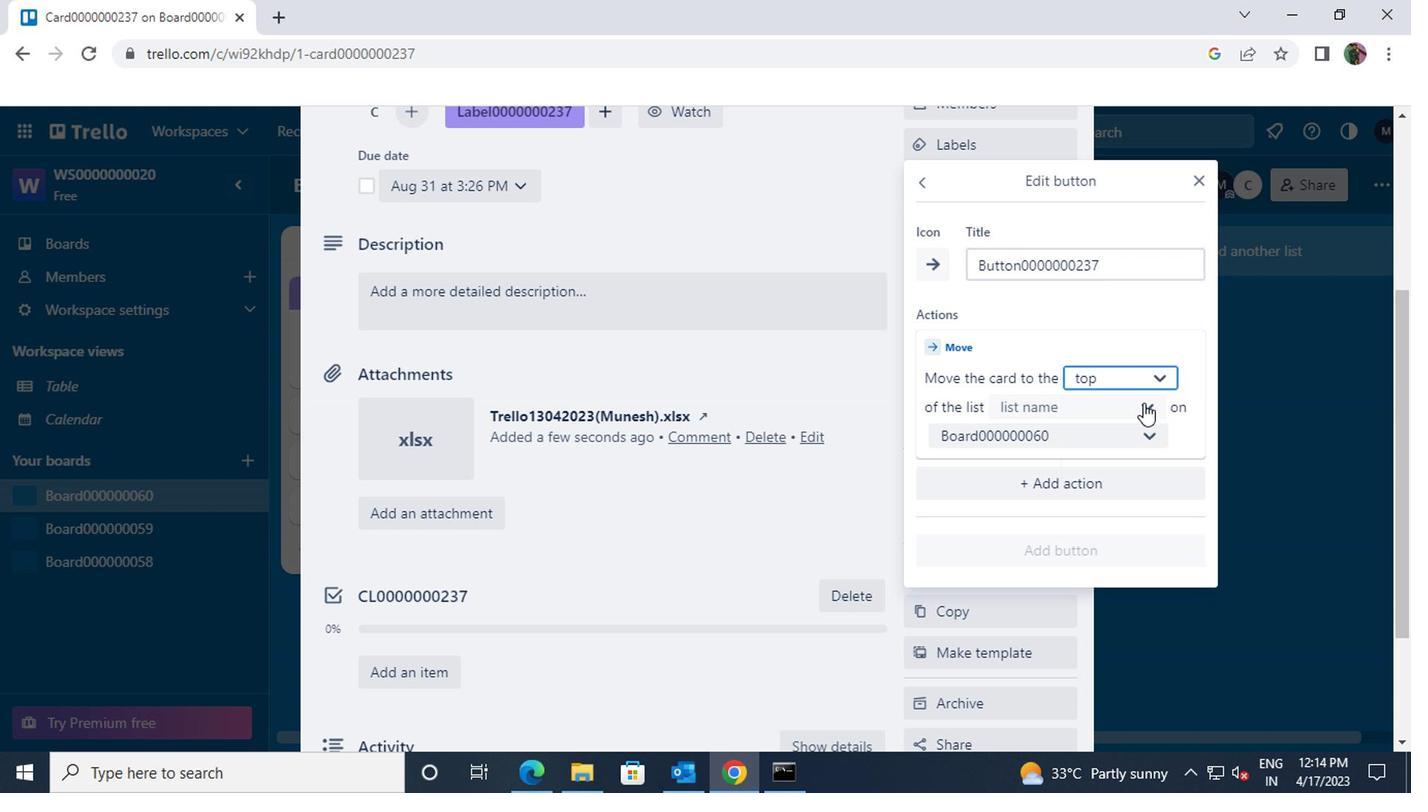 
Action: Mouse moved to (1120, 444)
Screenshot: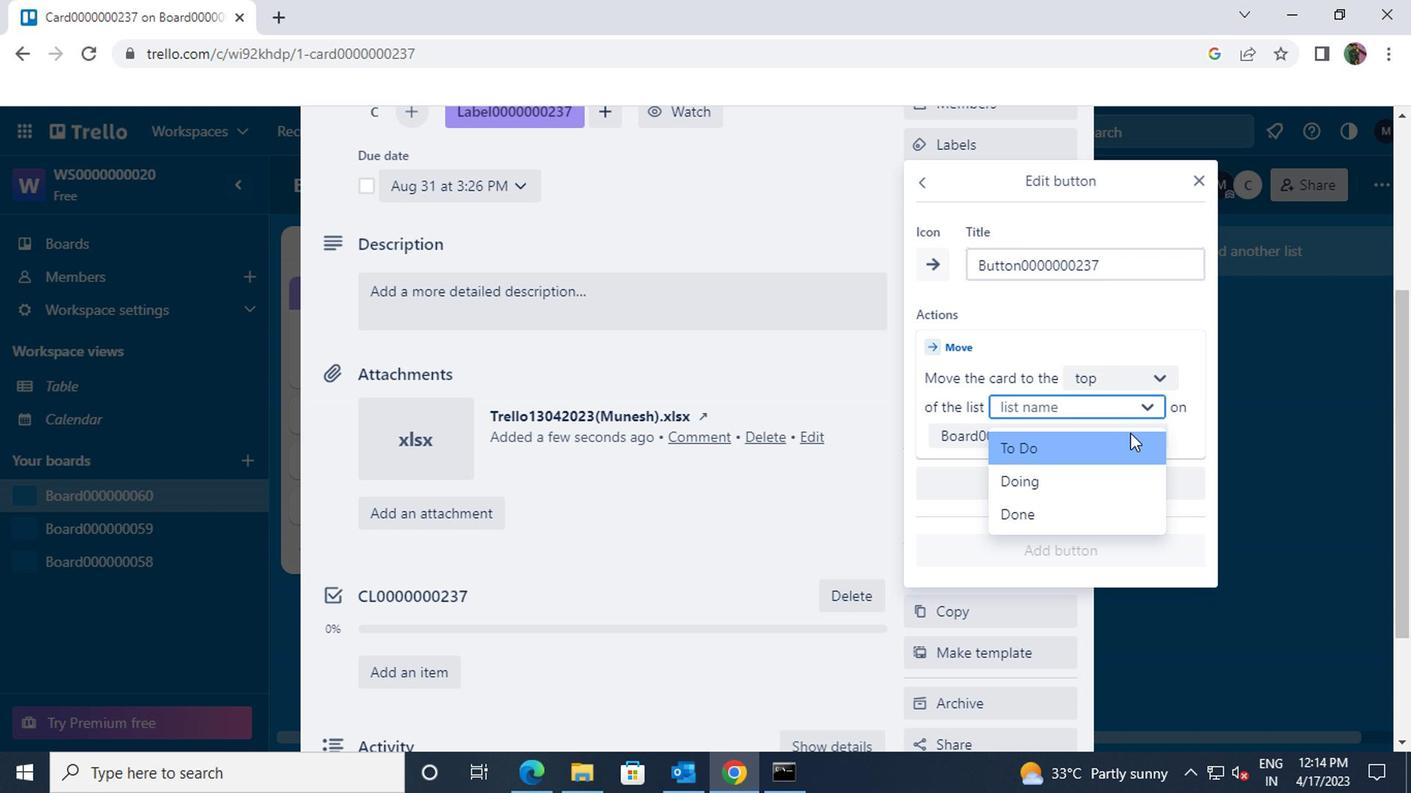 
Action: Mouse pressed left at (1120, 444)
Screenshot: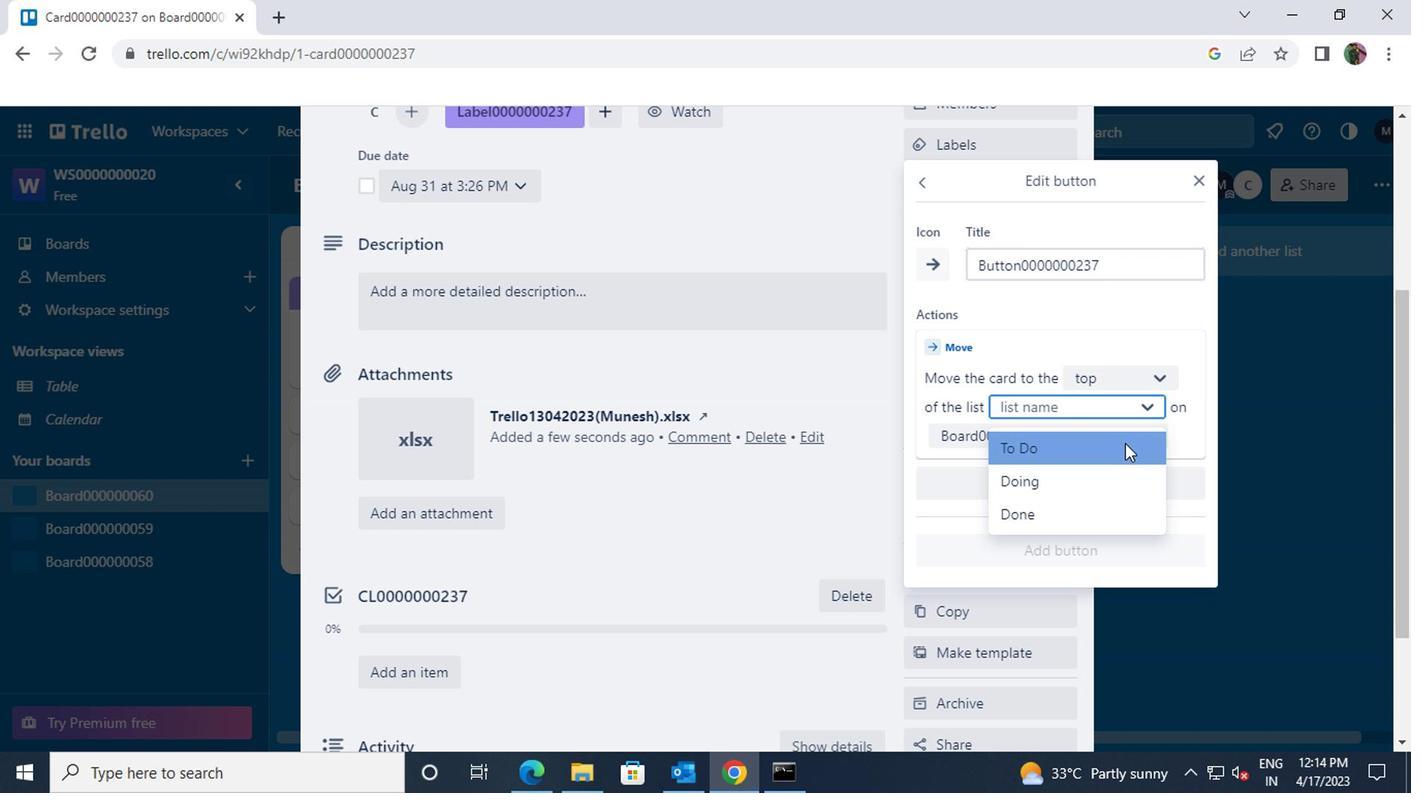 
Action: Mouse moved to (1098, 553)
Screenshot: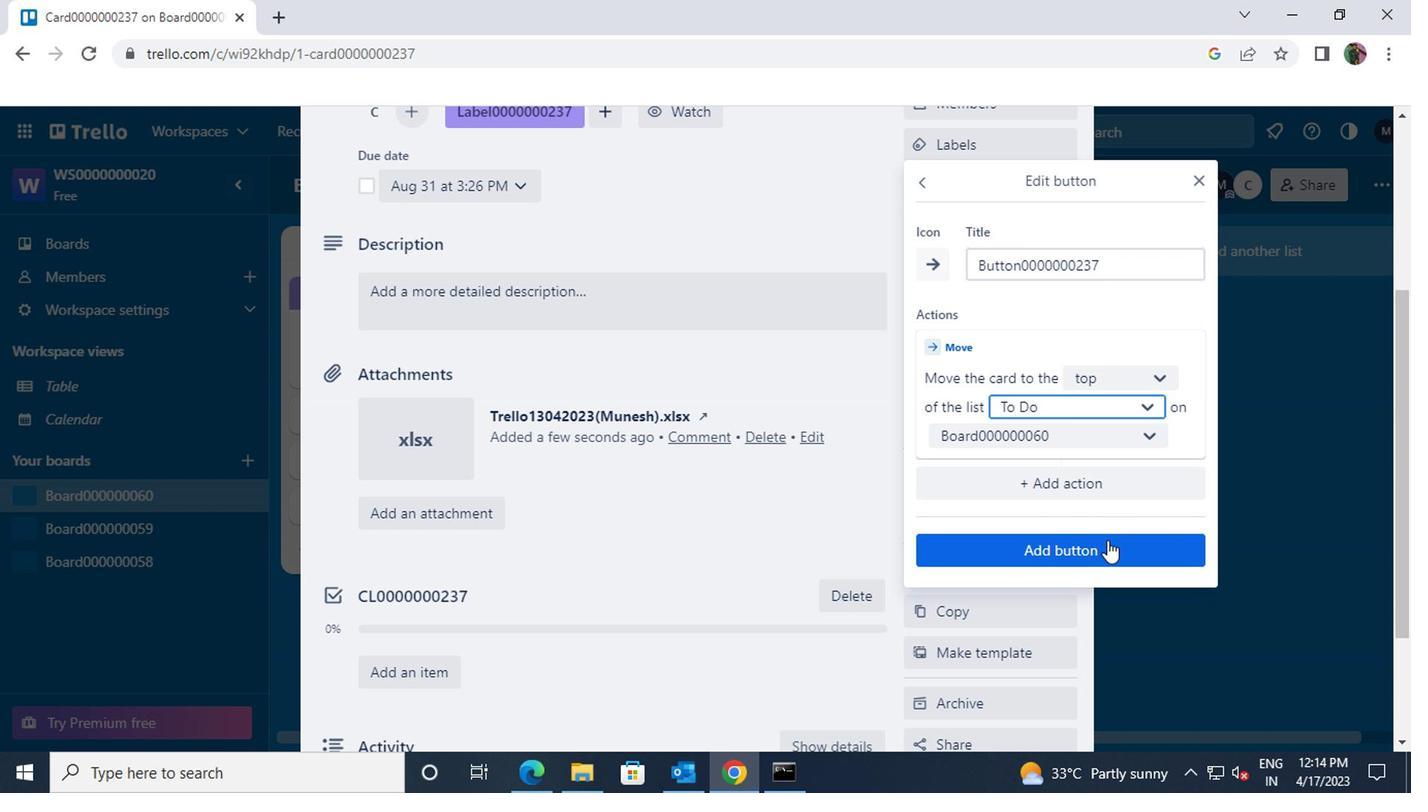 
Action: Mouse pressed left at (1098, 553)
Screenshot: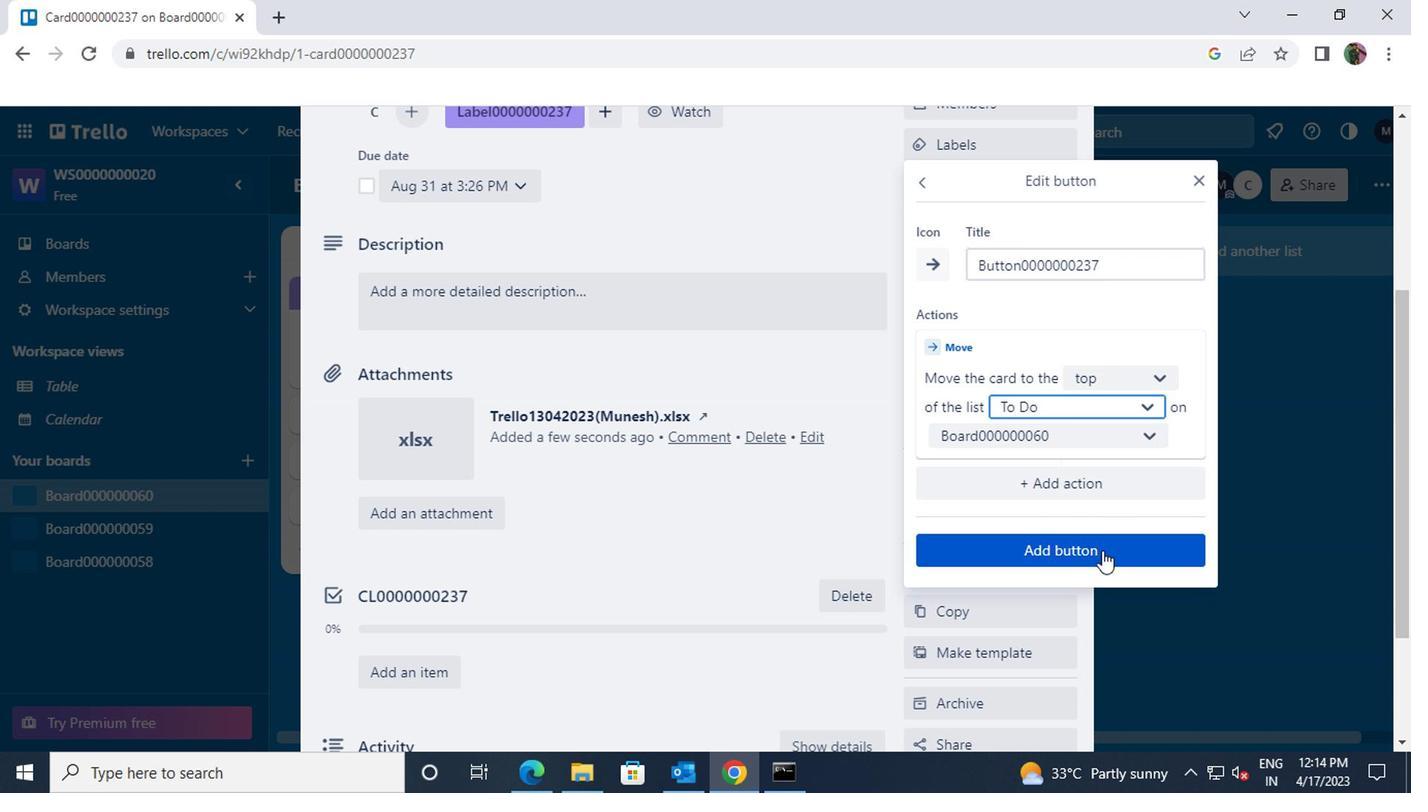 
Action: Mouse moved to (666, 305)
Screenshot: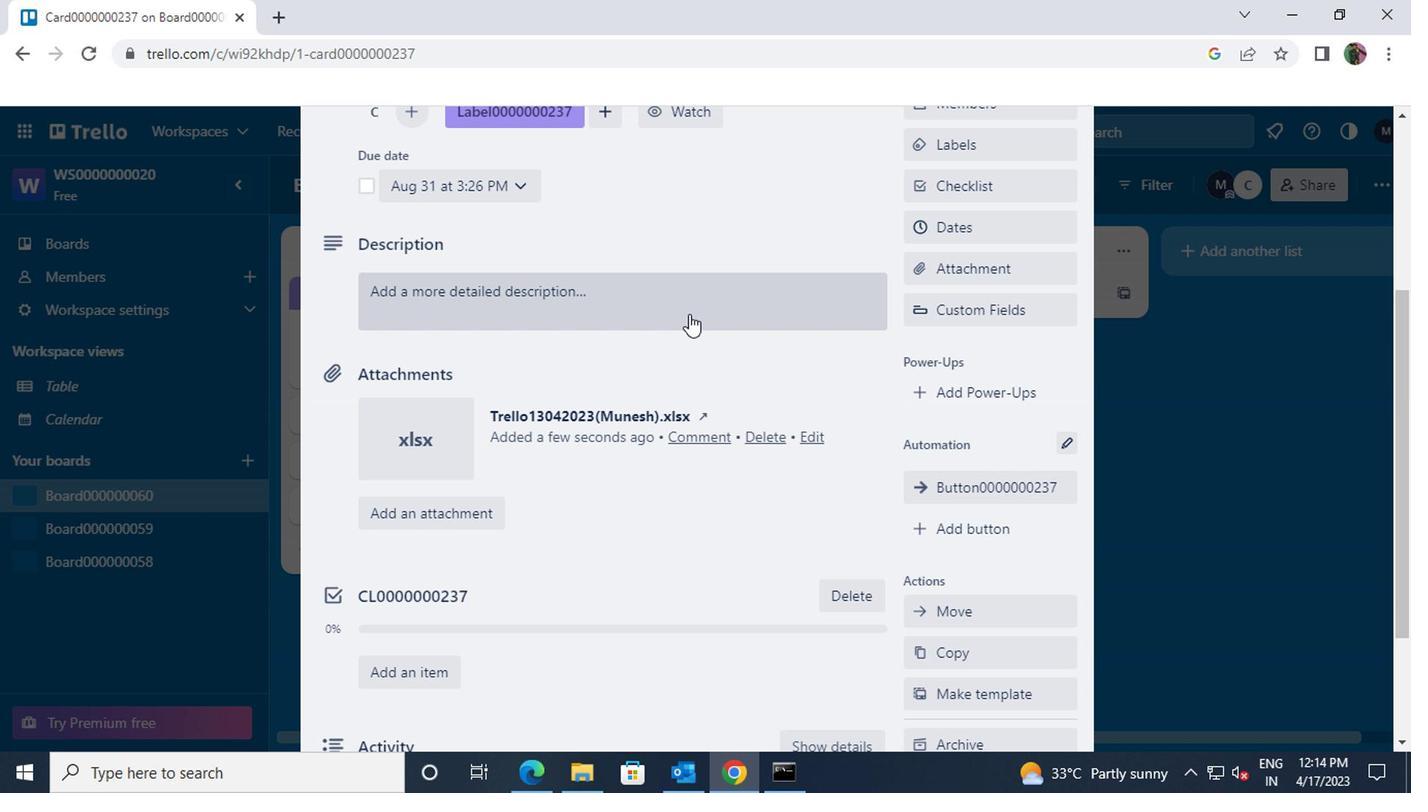 
Action: Mouse pressed left at (666, 305)
Screenshot: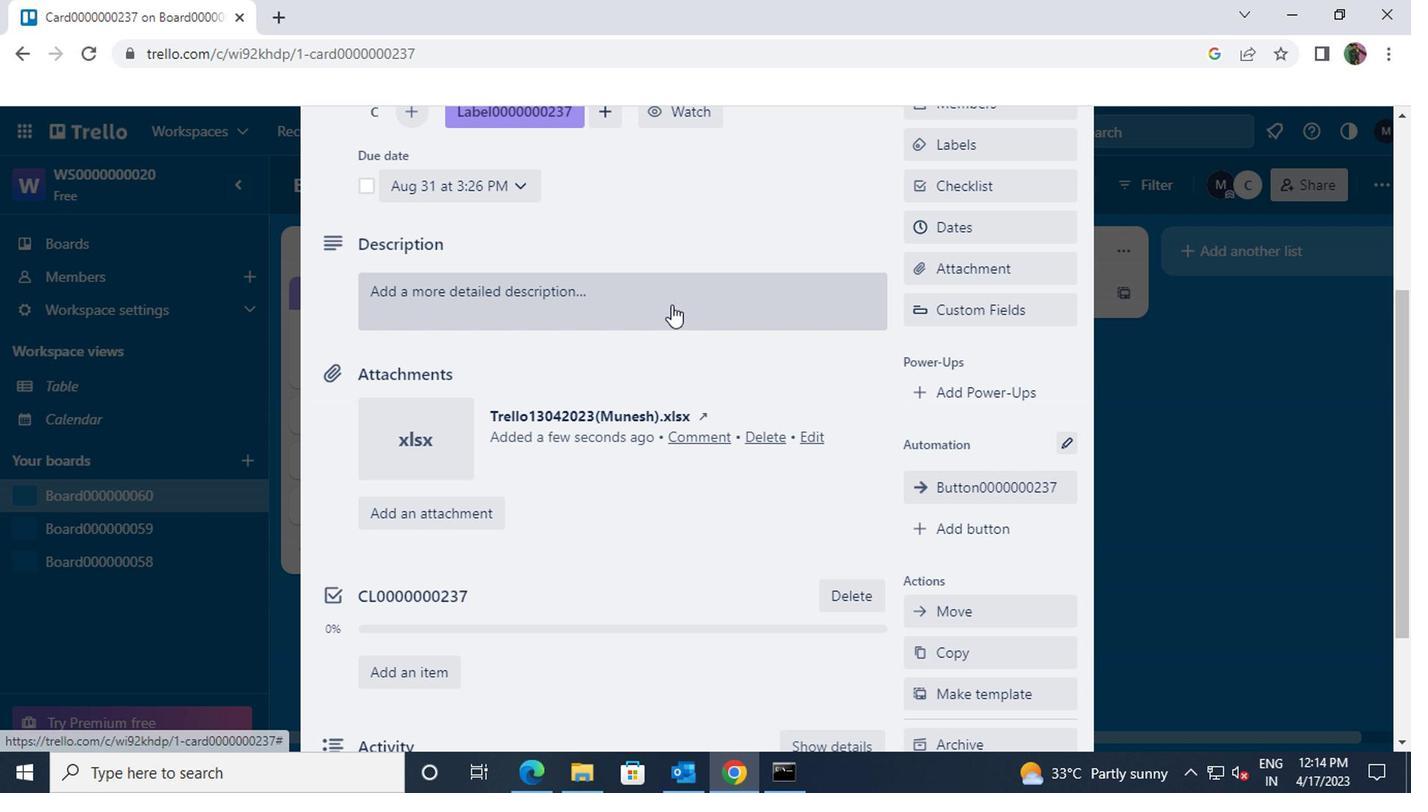 
Action: Key pressed <Key.shift>DS0000000237
Screenshot: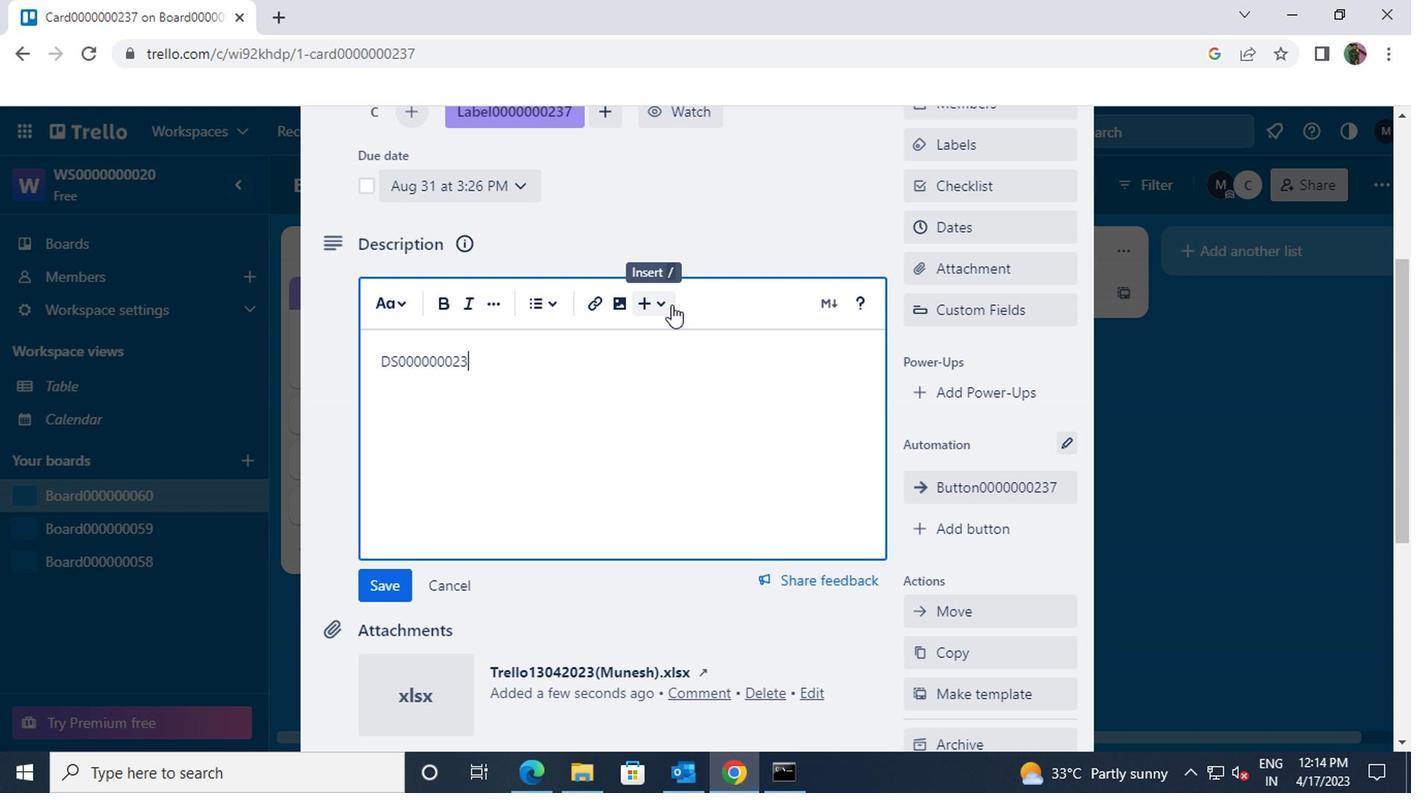 
Action: Mouse moved to (393, 579)
Screenshot: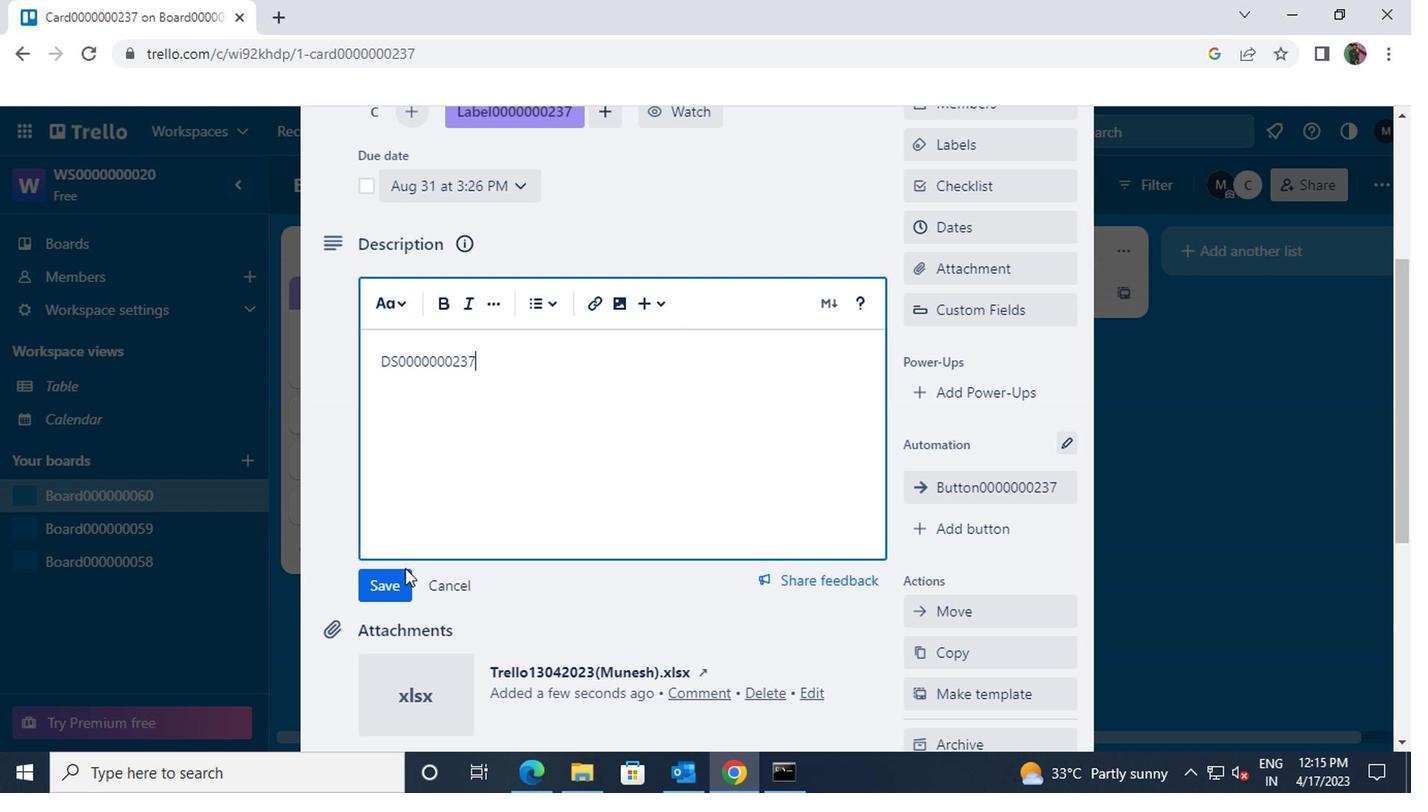 
Action: Mouse pressed left at (393, 579)
Screenshot: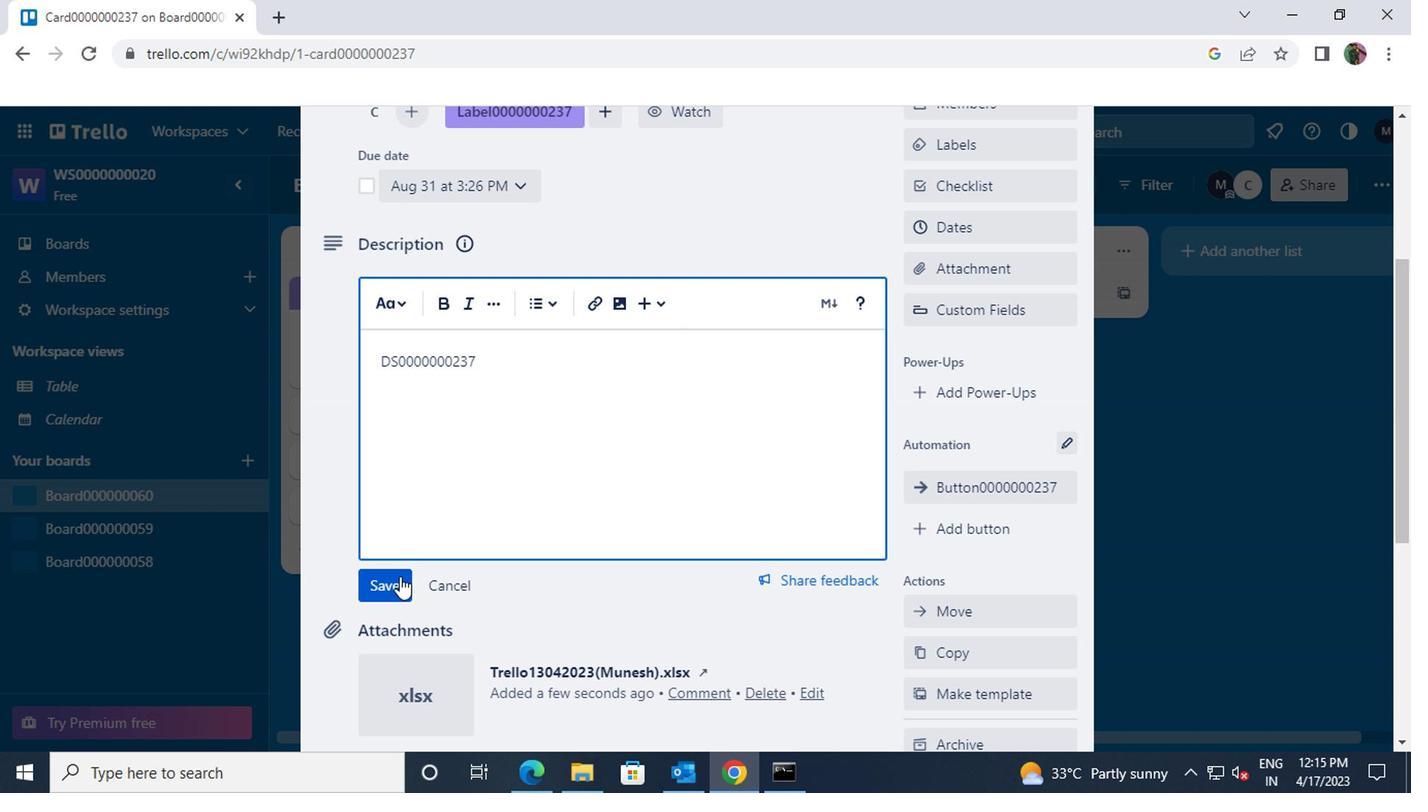 
Action: Mouse moved to (507, 535)
Screenshot: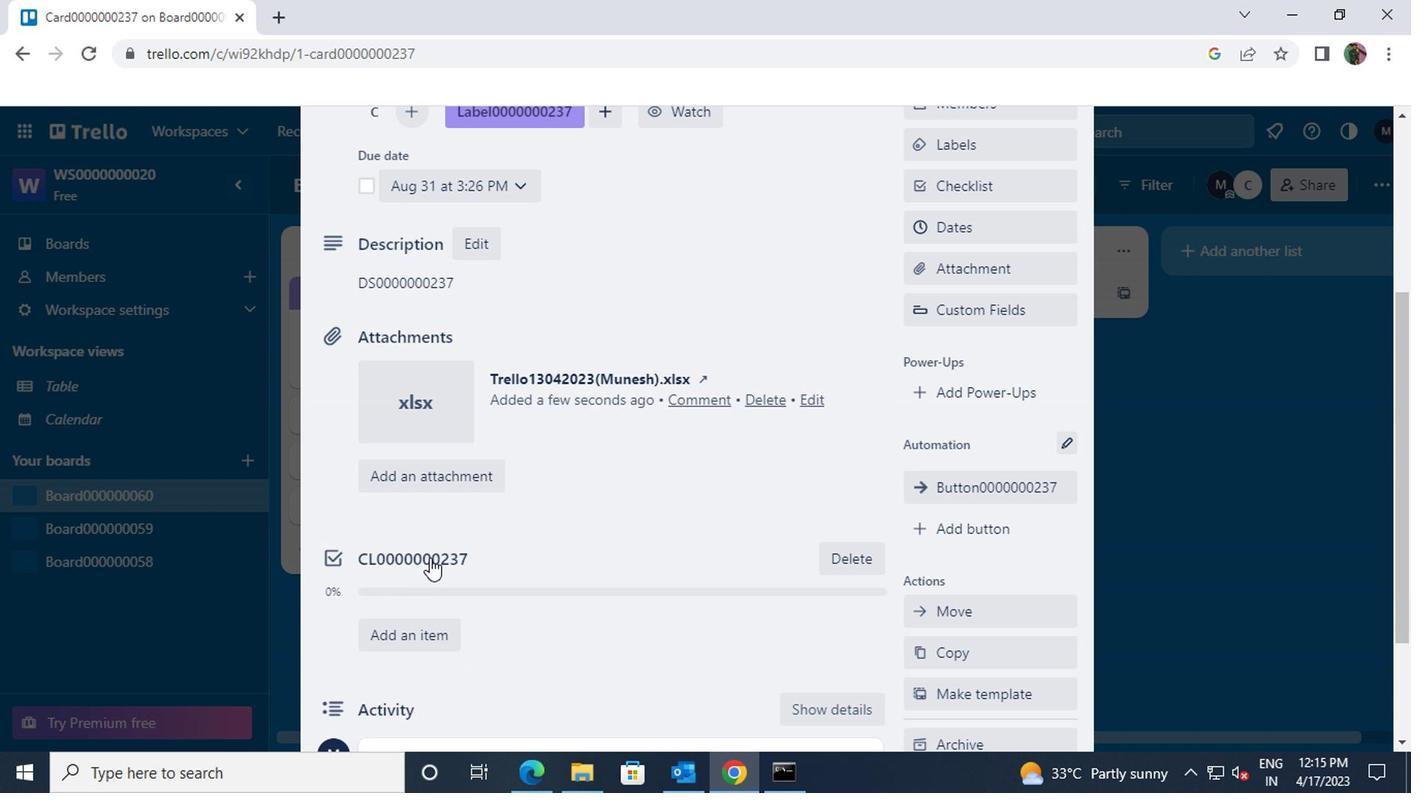 
Action: Mouse scrolled (507, 534) with delta (0, 0)
Screenshot: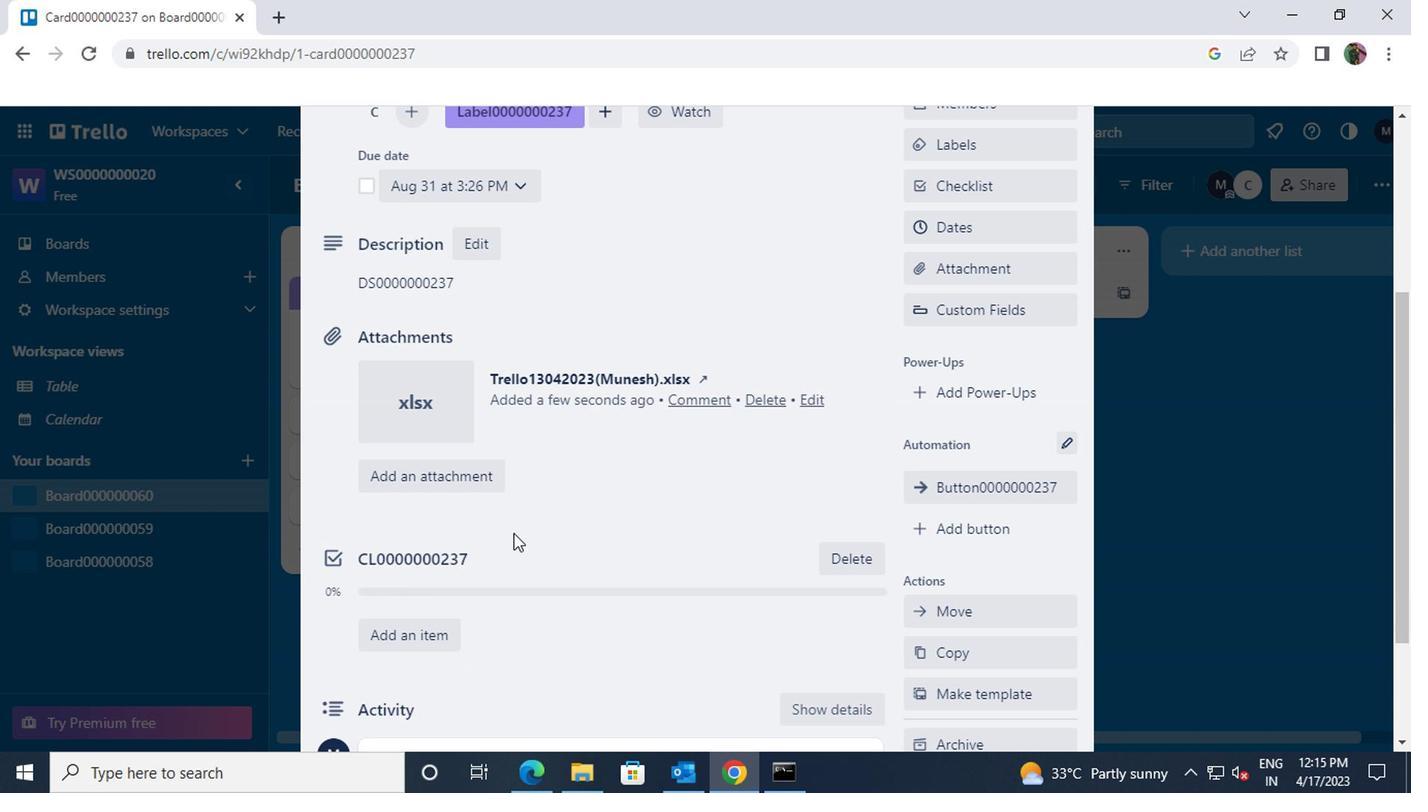 
Action: Mouse scrolled (507, 534) with delta (0, 0)
Screenshot: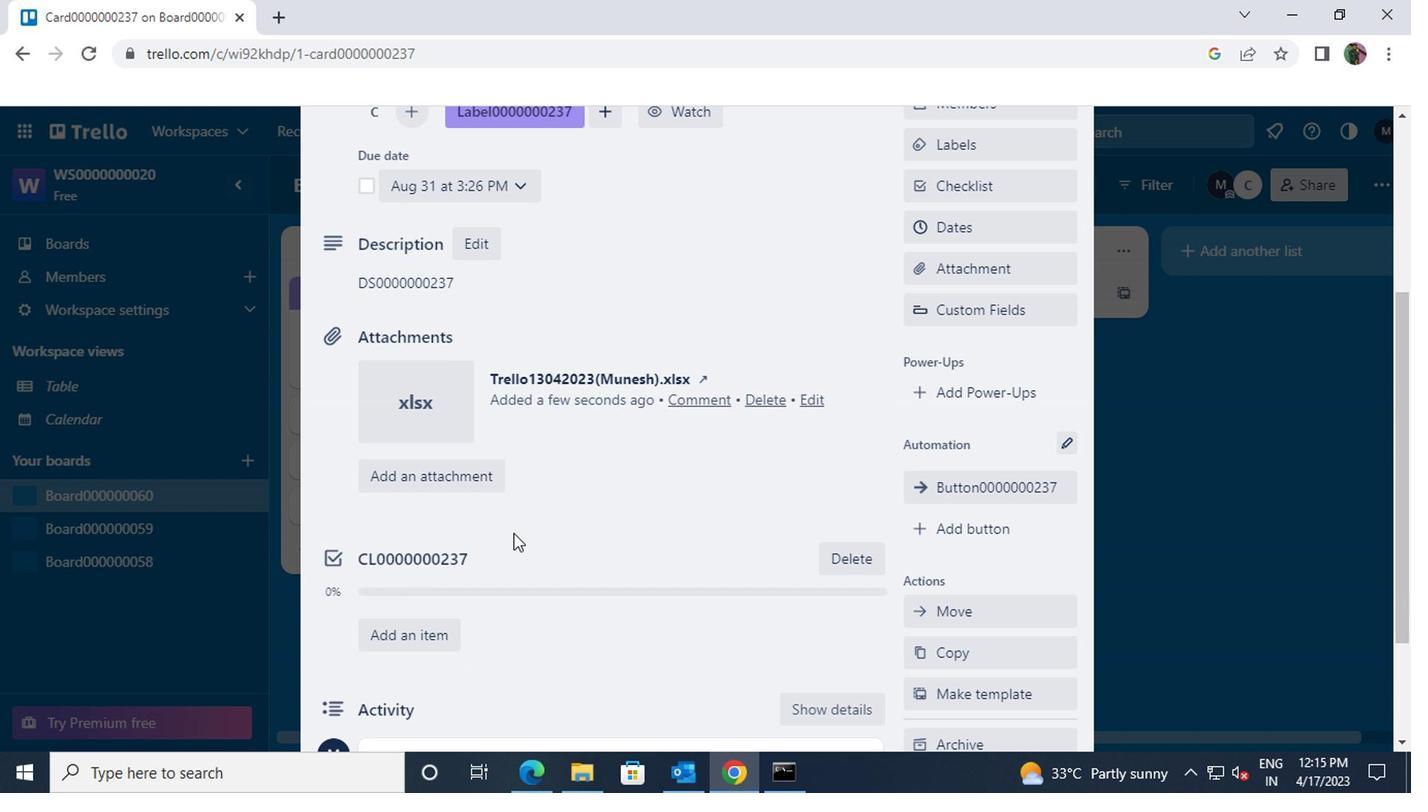 
Action: Mouse scrolled (507, 534) with delta (0, 0)
Screenshot: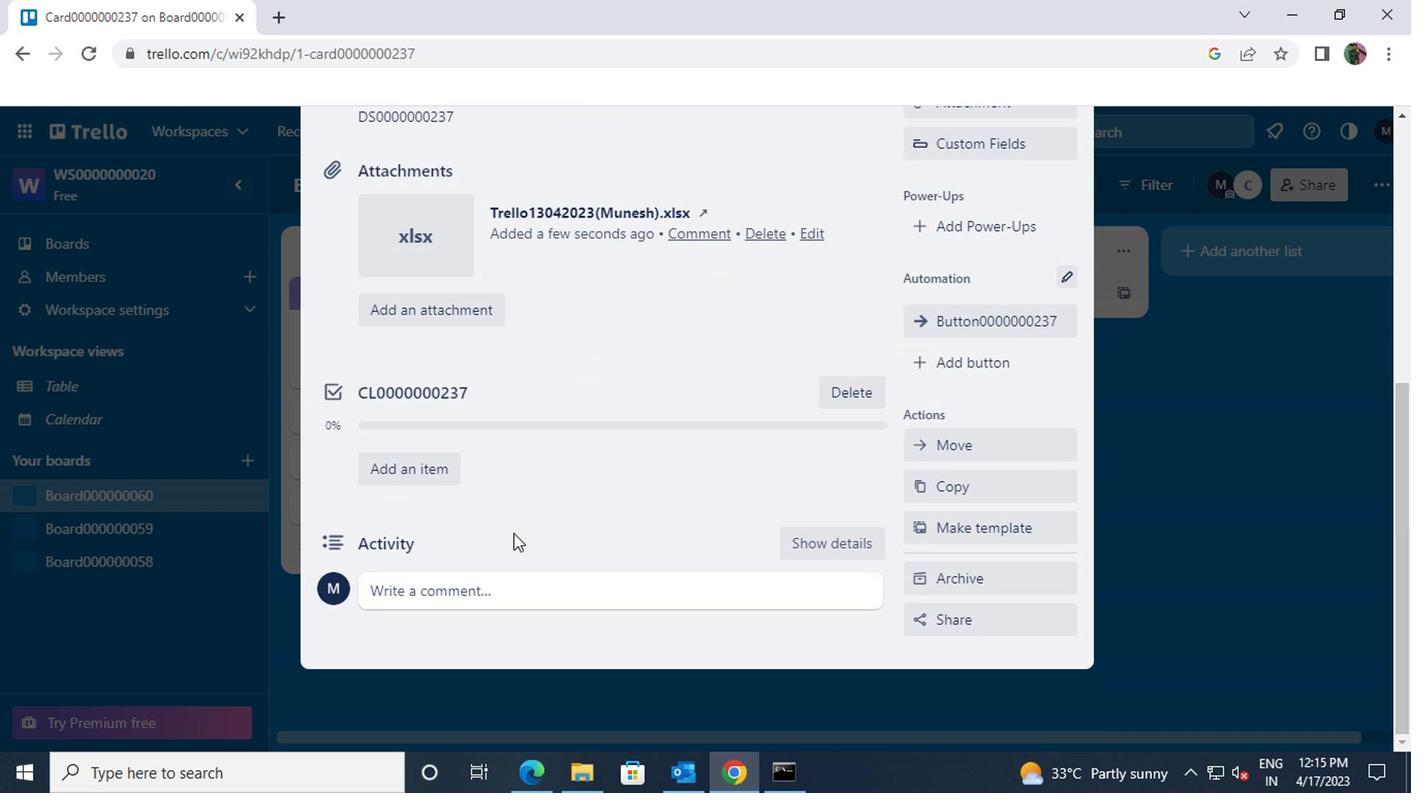 
Action: Mouse moved to (514, 584)
Screenshot: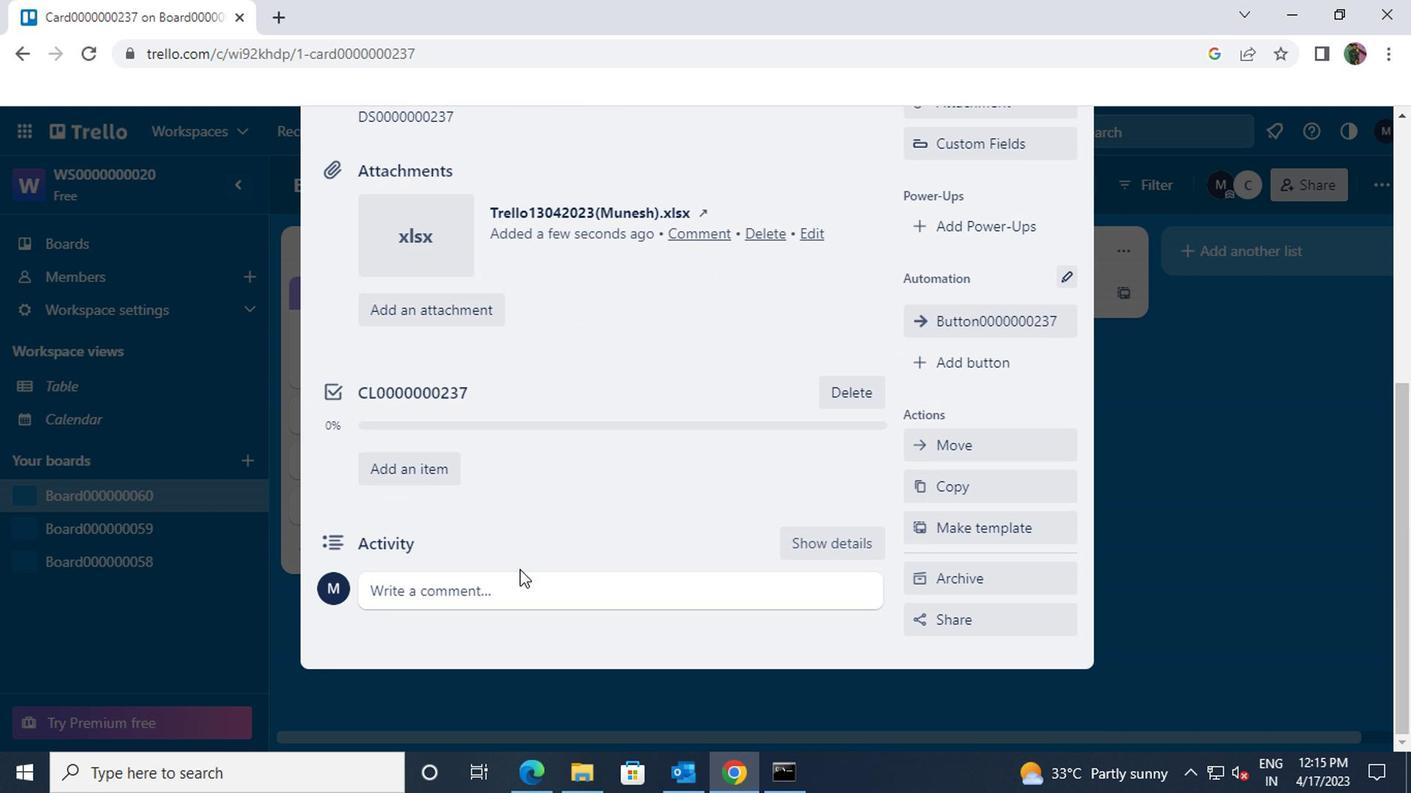 
Action: Mouse pressed left at (514, 584)
Screenshot: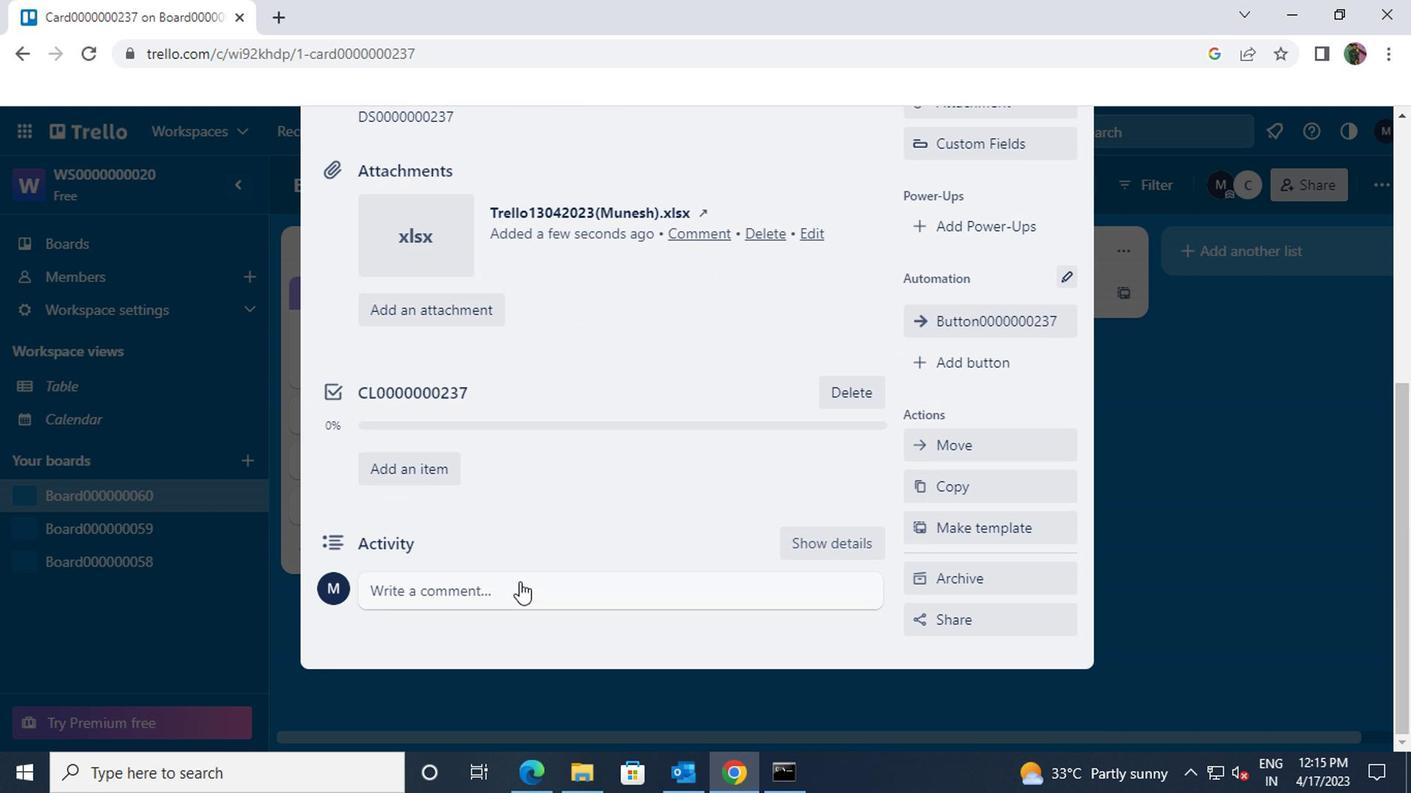 
Action: Key pressed <Key.shift>CM0000000237
Screenshot: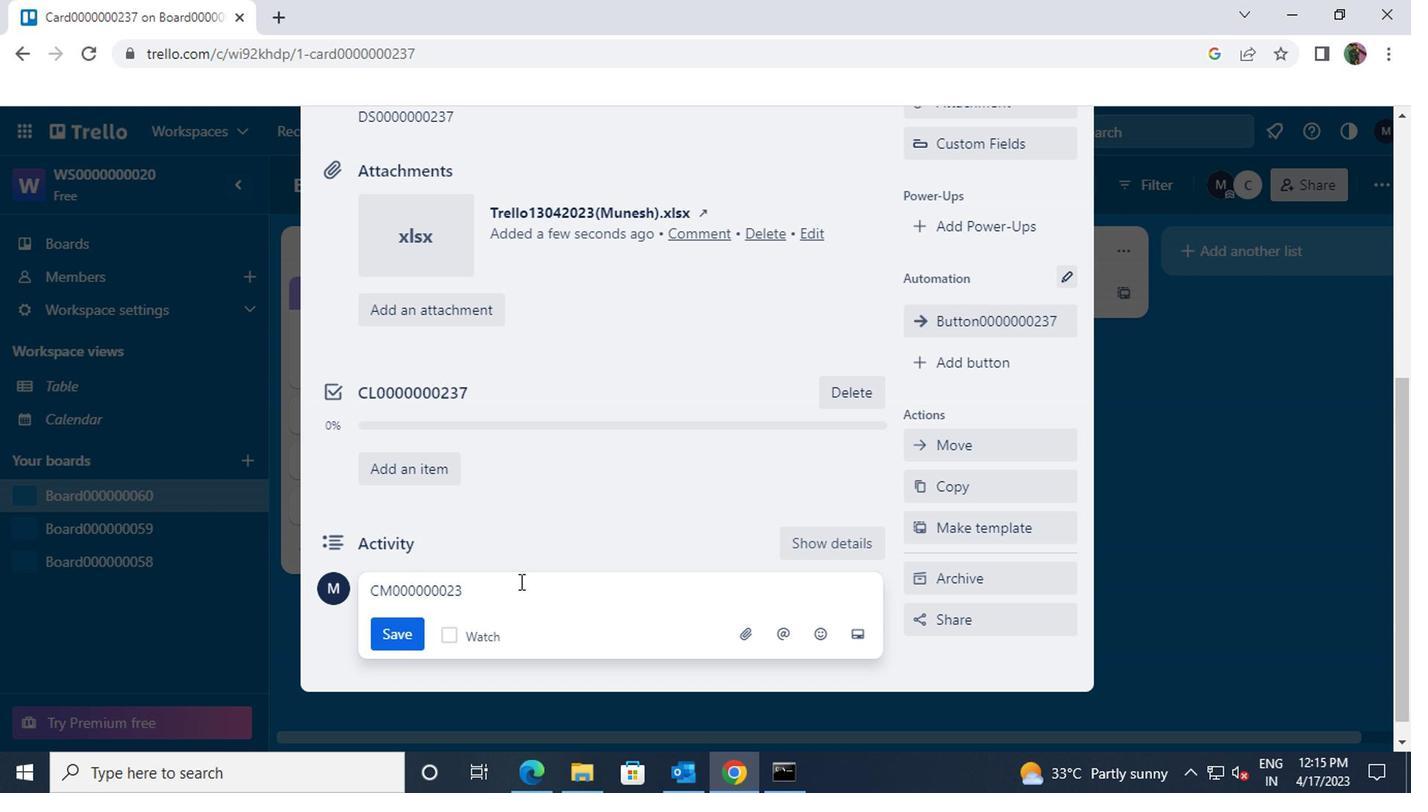 
Action: Mouse moved to (385, 631)
Screenshot: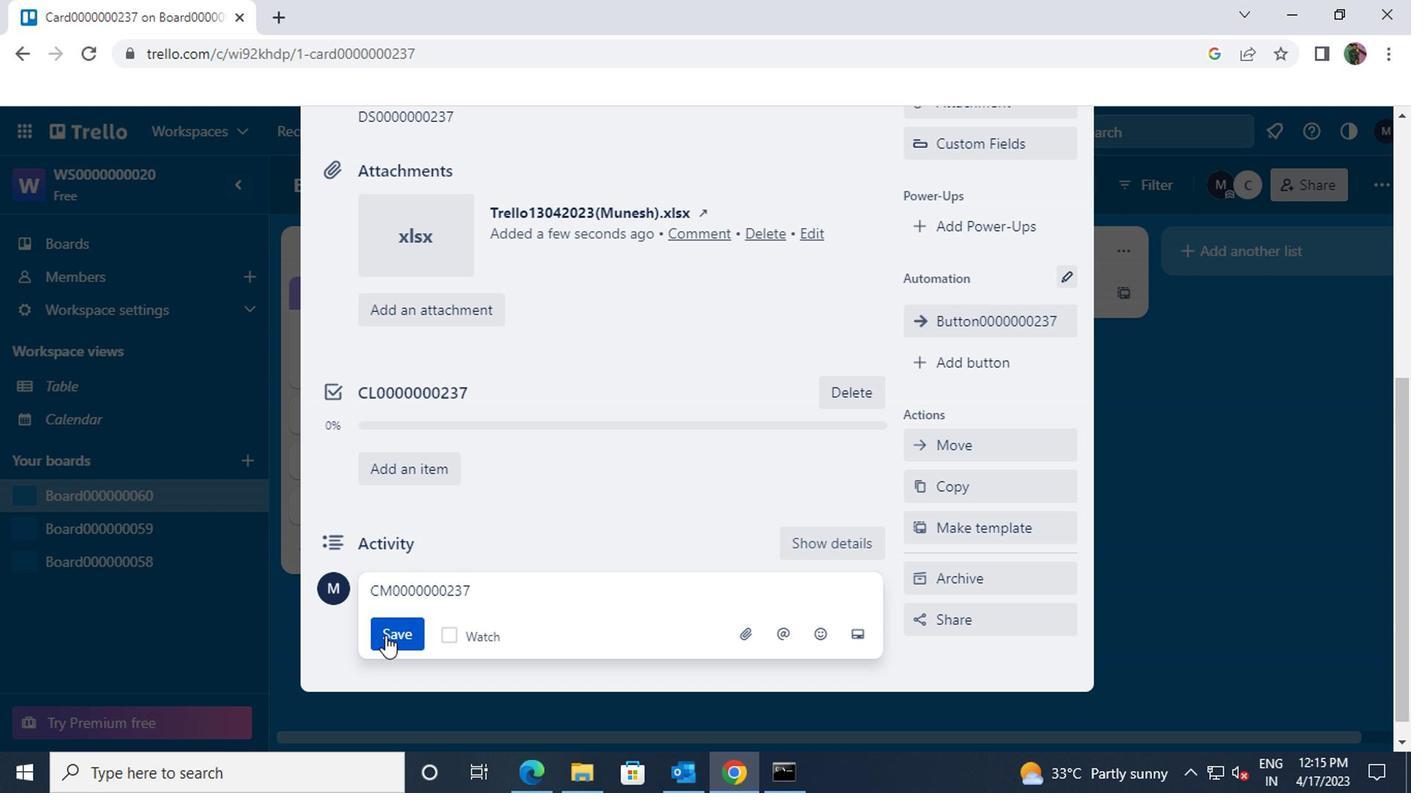 
Action: Mouse pressed left at (385, 631)
Screenshot: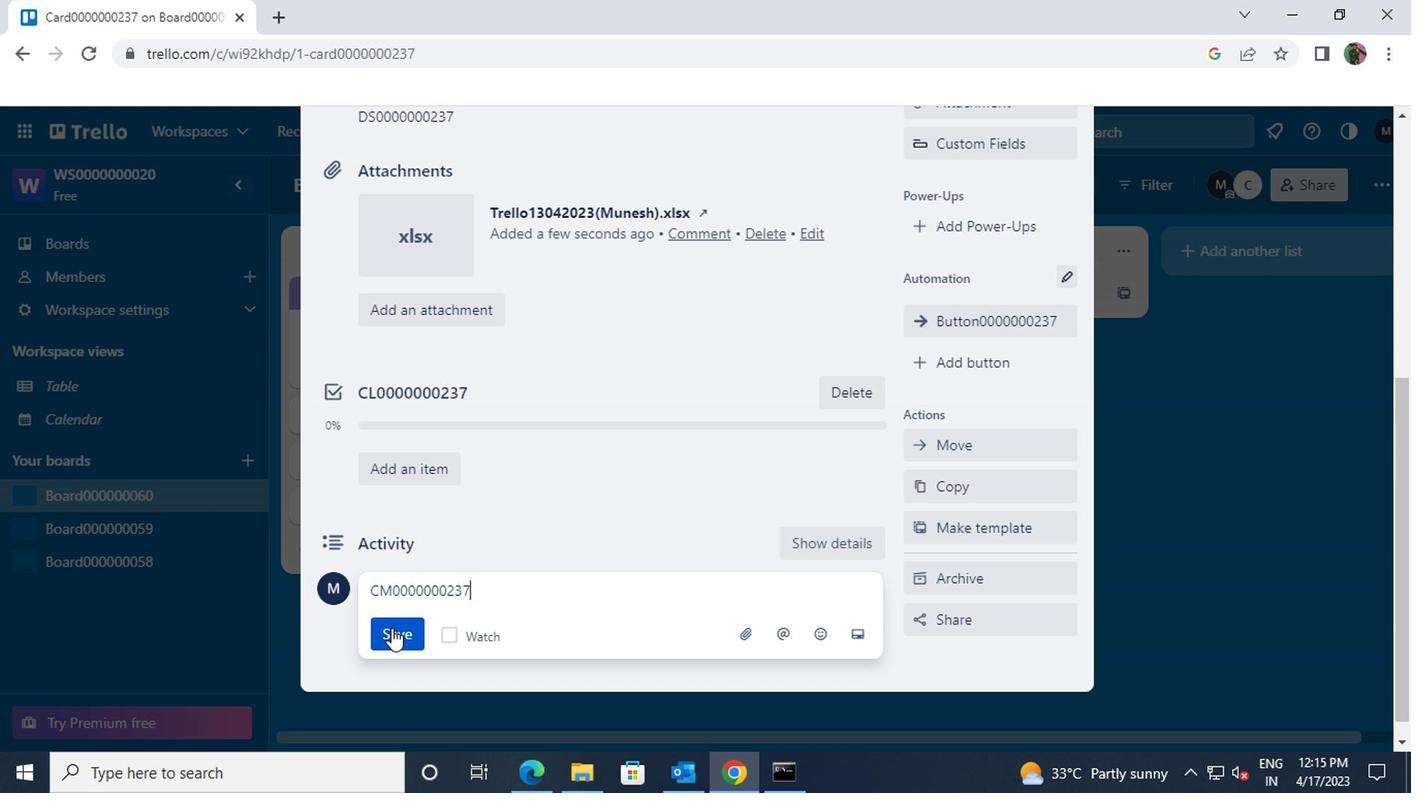 
